 Task: Calculate the distance to the nearby wildlife sanctuary for birdwatching from New York.
Action: Mouse moved to (191, 64)
Screenshot: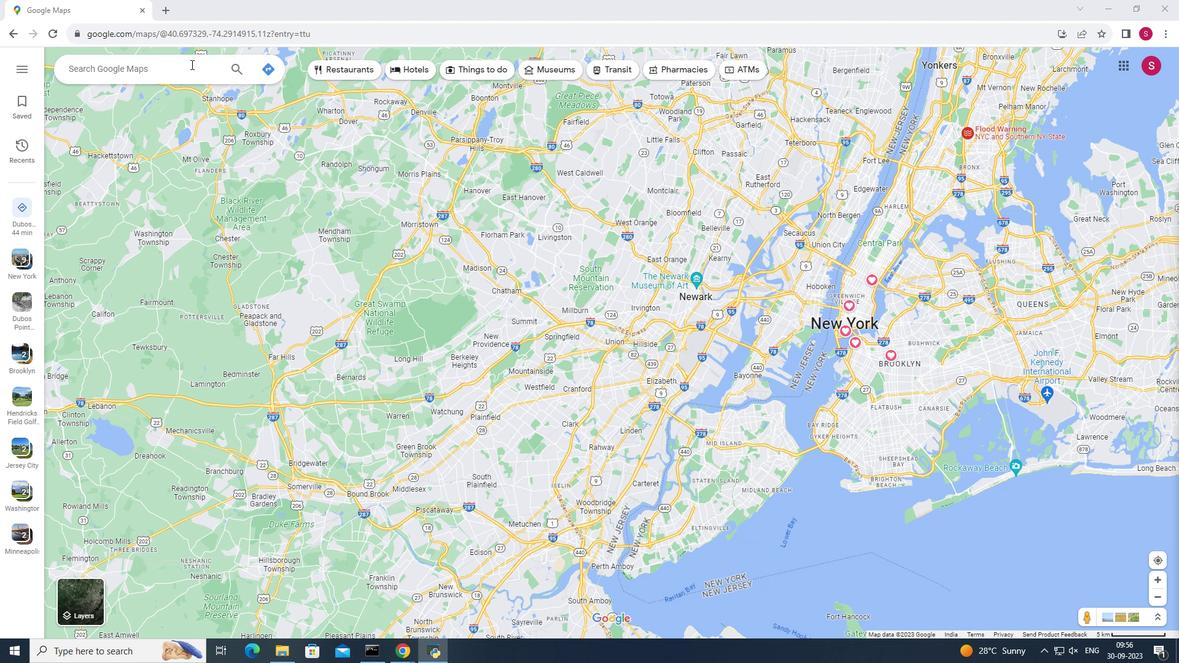 
Action: Mouse pressed left at (191, 64)
Screenshot: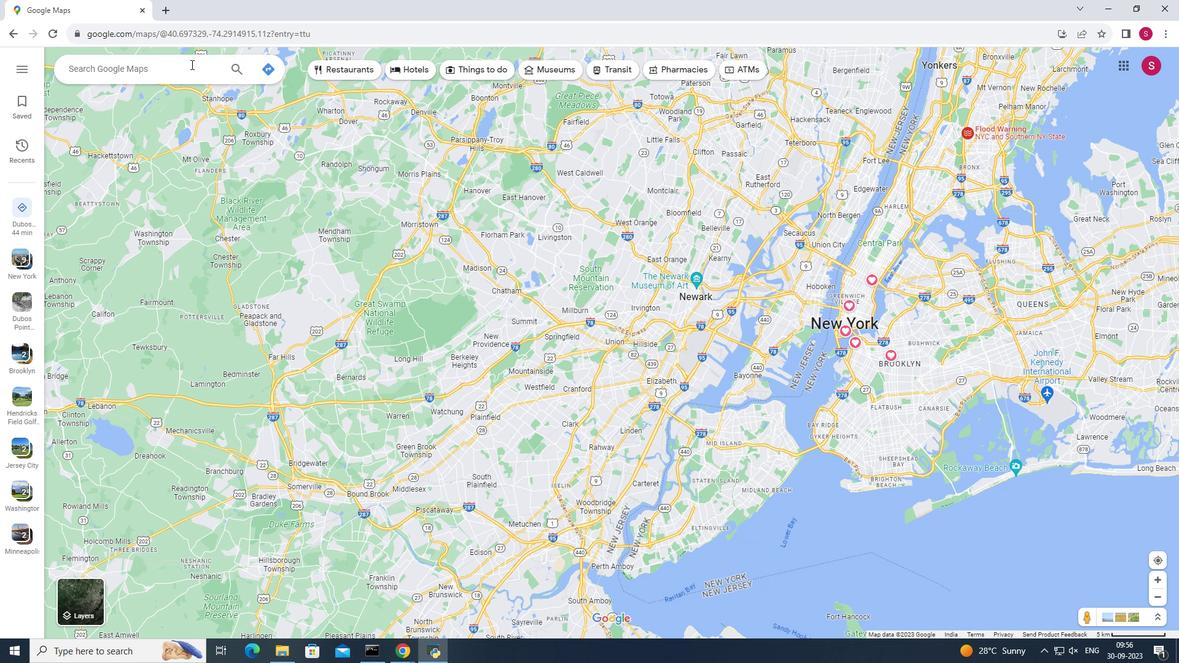 
Action: Mouse moved to (191, 65)
Screenshot: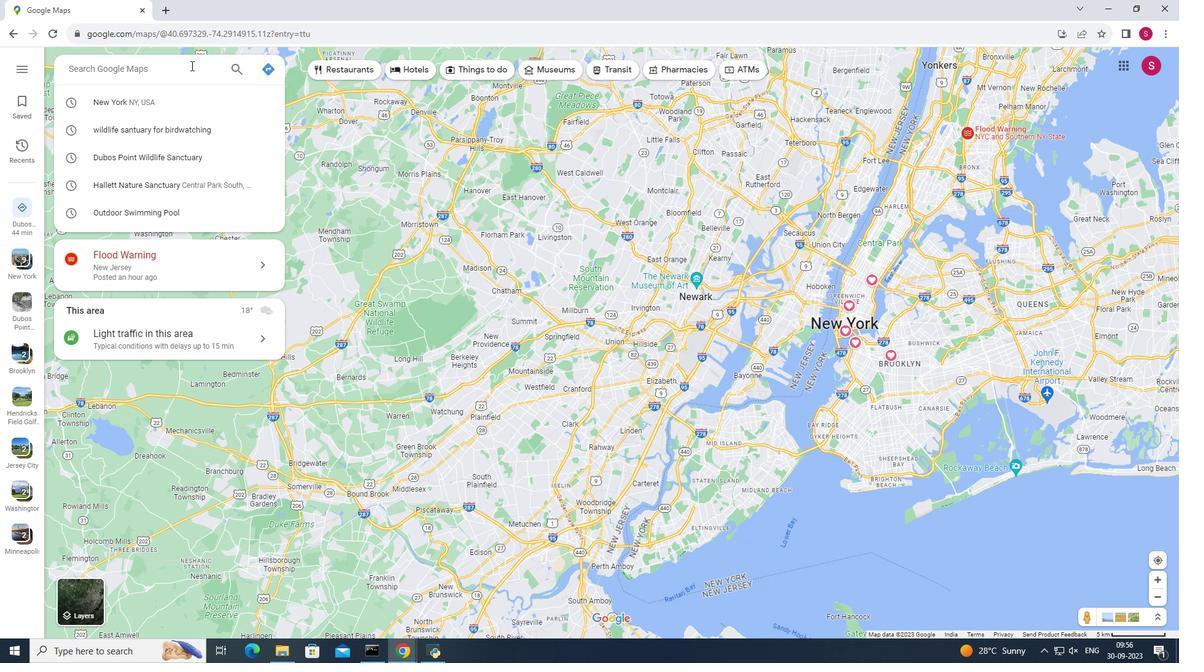 
Action: Key pressed <Key.shift><Key.shift><Key.shift><Key.shift>N
Screenshot: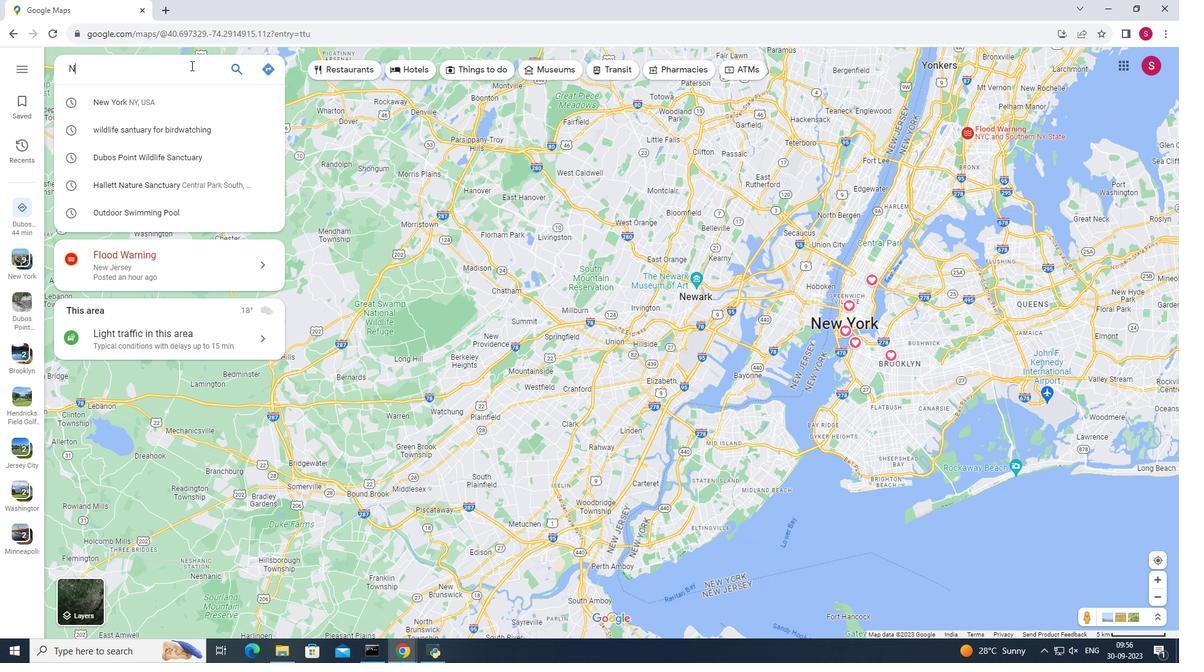 
Action: Mouse moved to (191, 65)
Screenshot: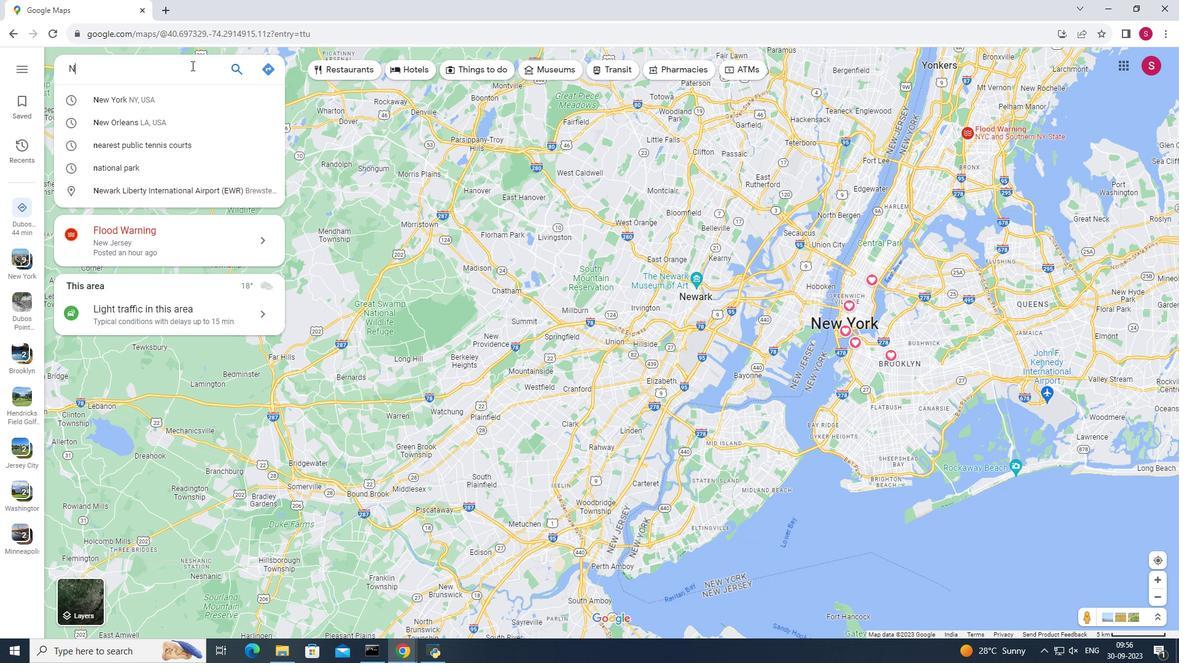 
Action: Key pressed ew
Screenshot: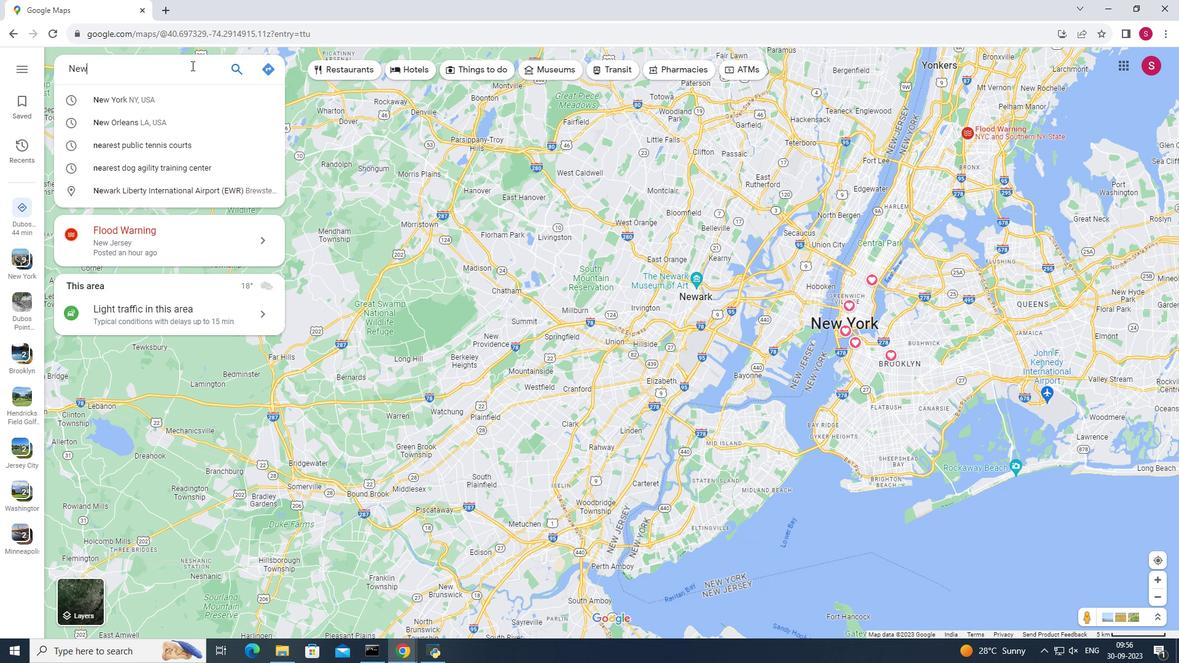 
Action: Mouse moved to (176, 105)
Screenshot: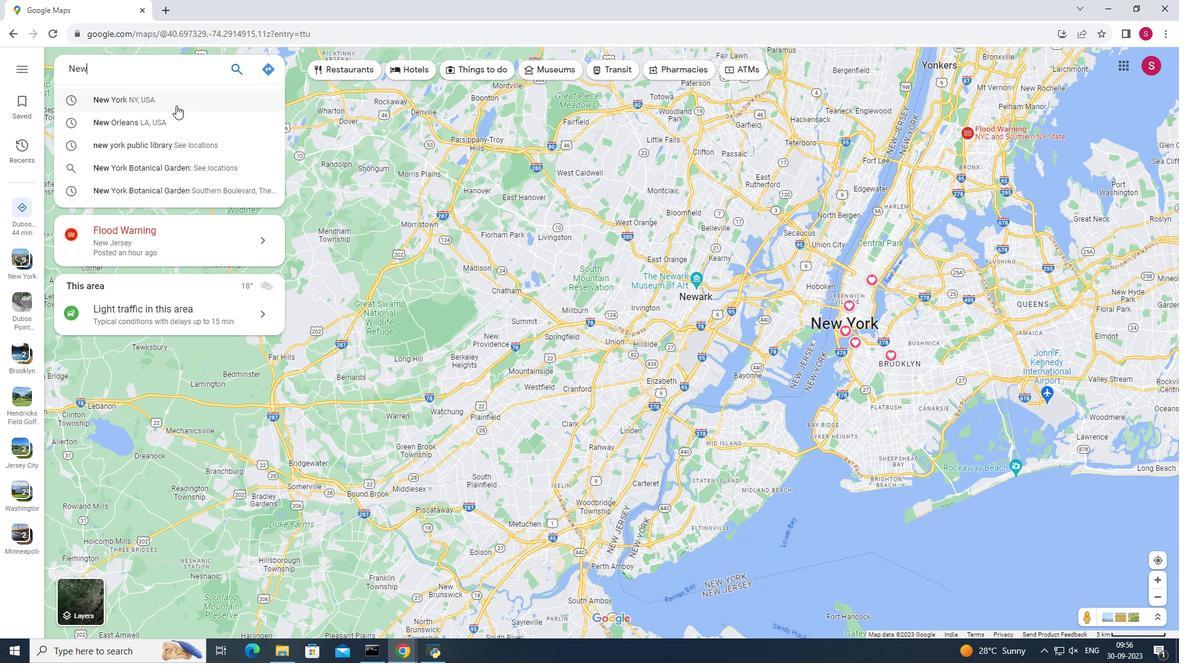 
Action: Mouse pressed left at (176, 105)
Screenshot: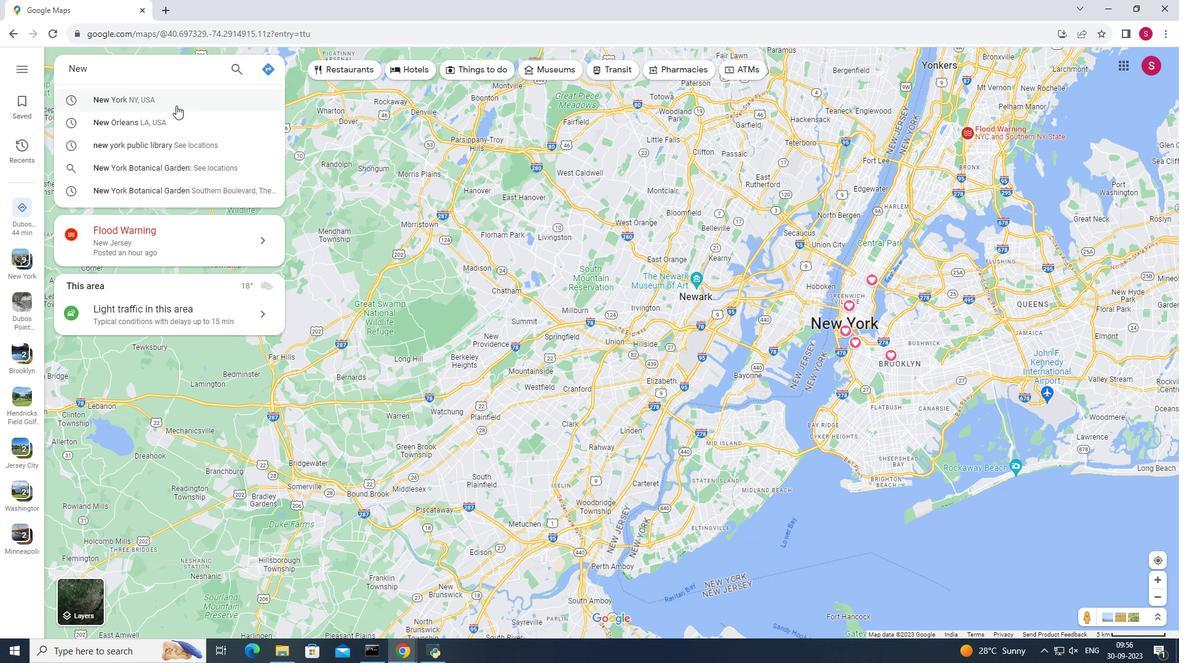 
Action: Mouse moved to (165, 273)
Screenshot: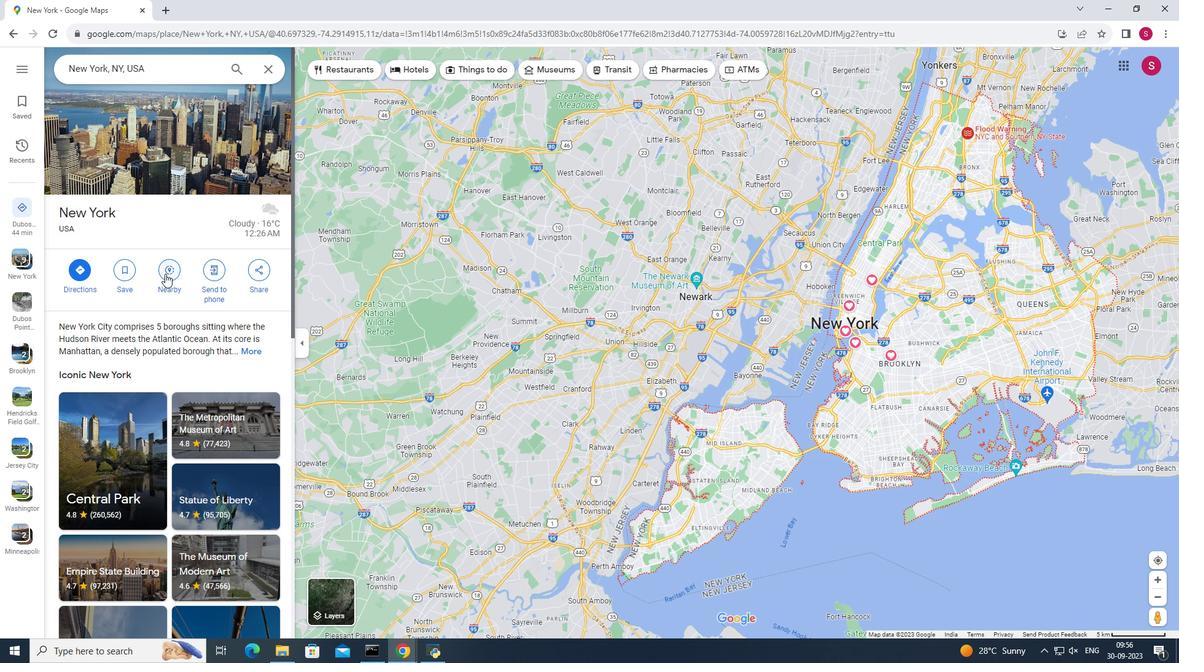 
Action: Mouse pressed left at (165, 273)
Screenshot: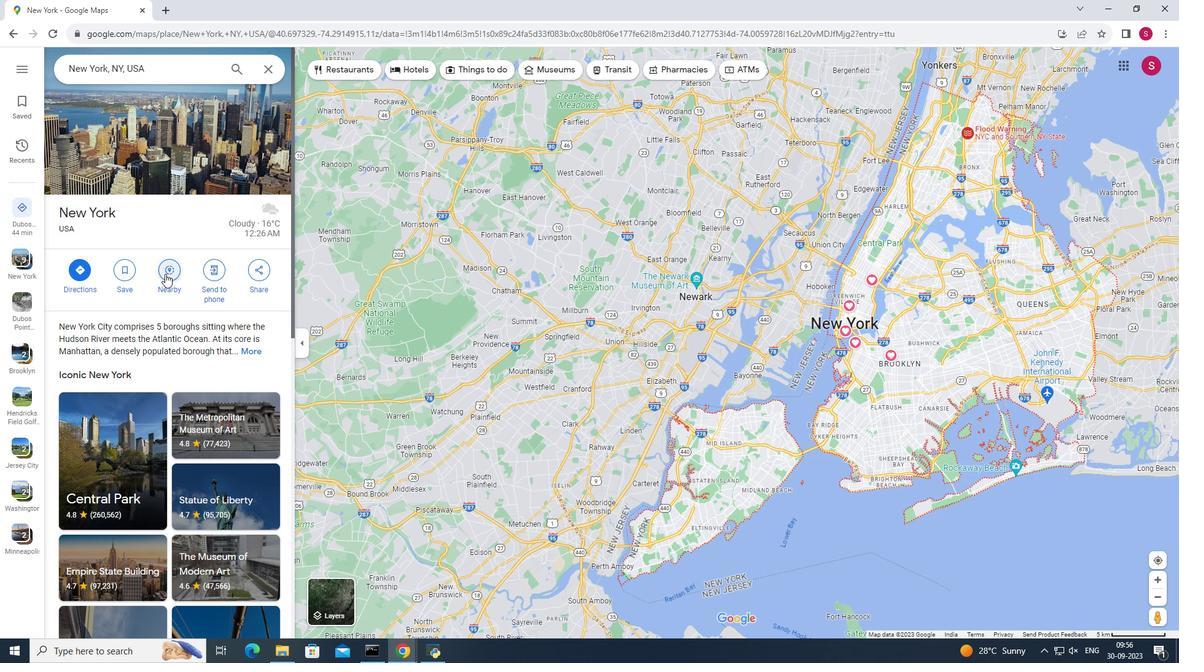 
Action: Key pressed <Key.shift>wildlife<Key.space>sanctuary<Key.enter>
Screenshot: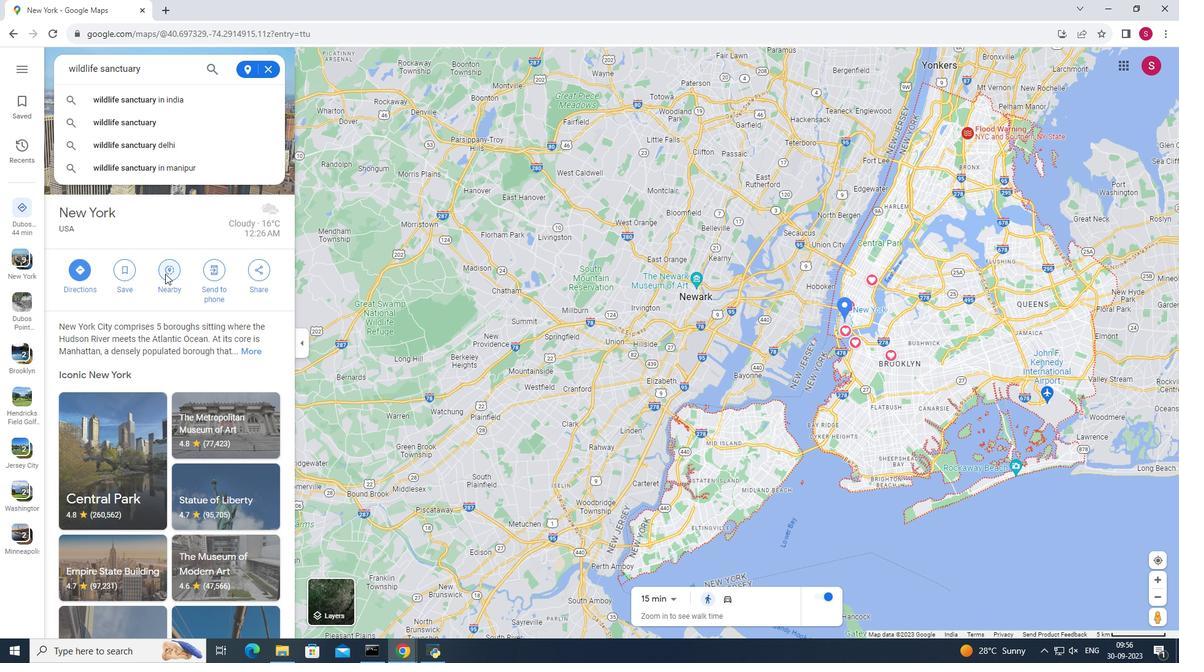 
Action: Mouse moved to (199, 194)
Screenshot: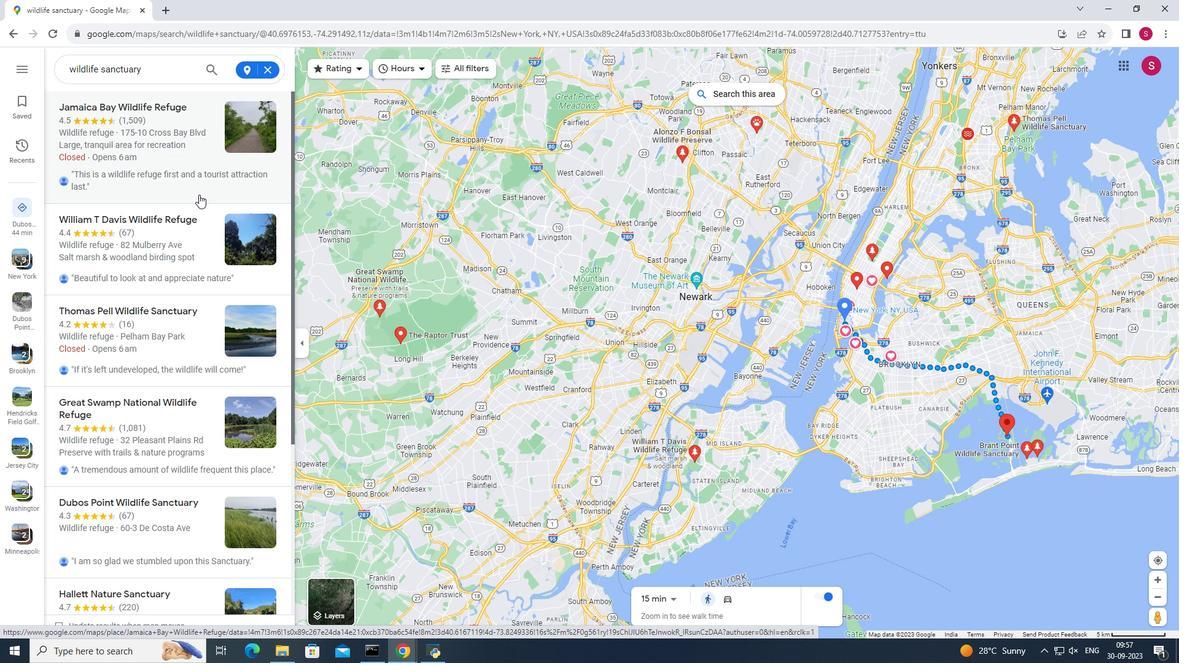
Action: Mouse scrolled (199, 194) with delta (0, 0)
Screenshot: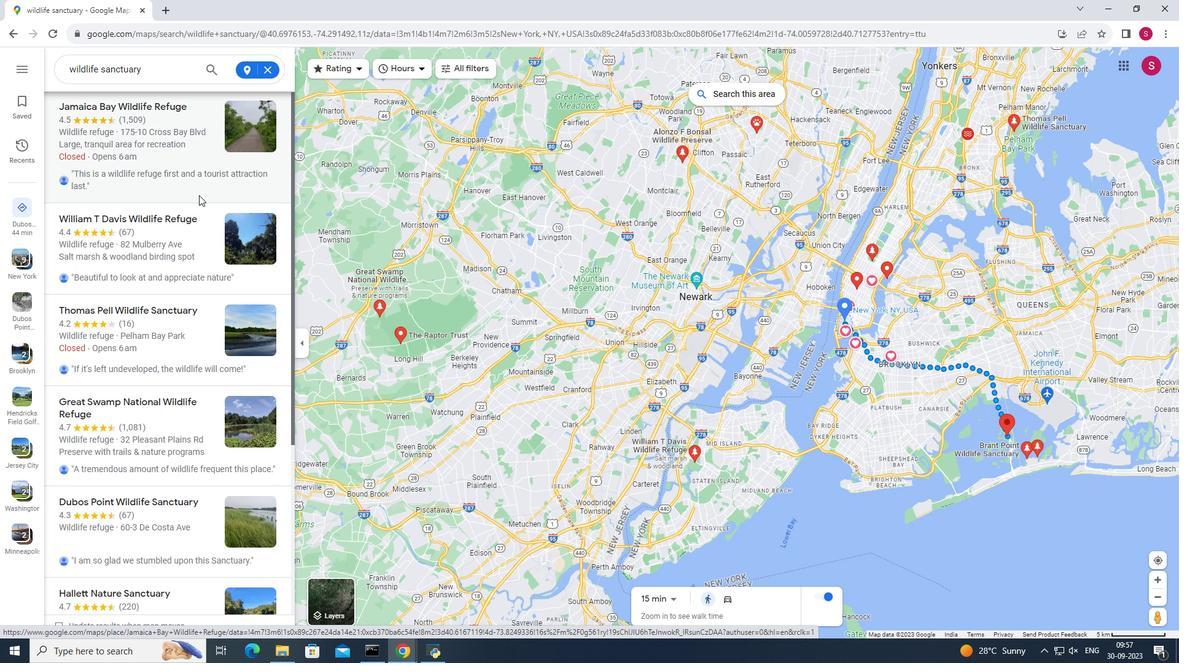 
Action: Mouse moved to (199, 195)
Screenshot: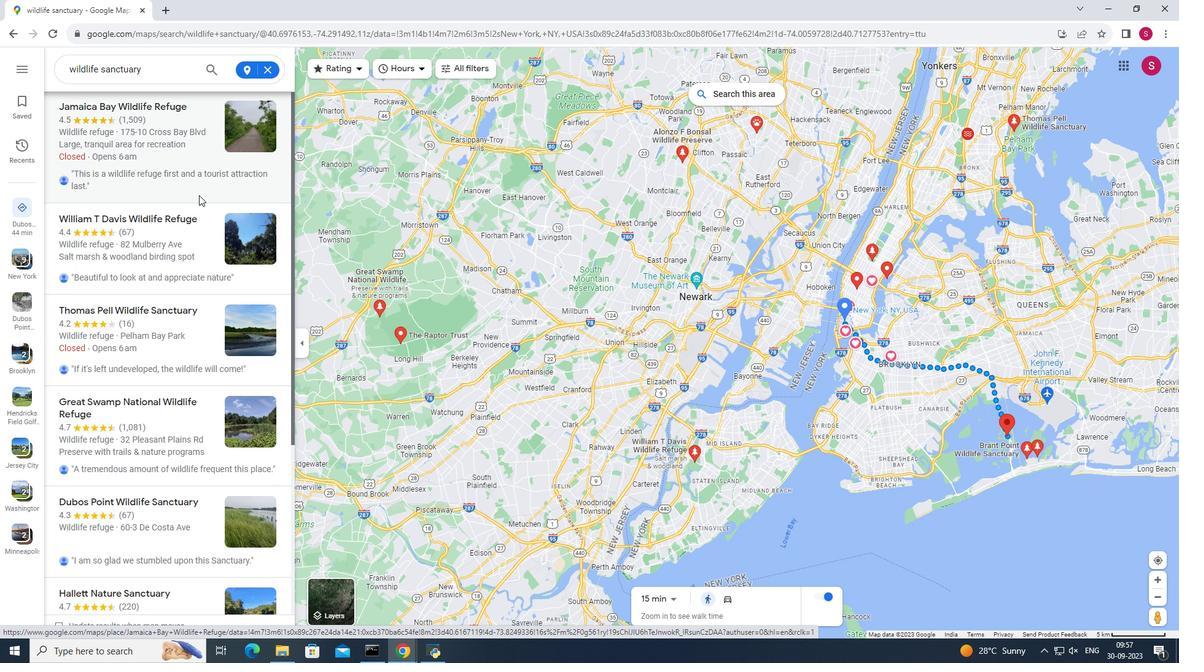
Action: Mouse scrolled (199, 194) with delta (0, 0)
Screenshot: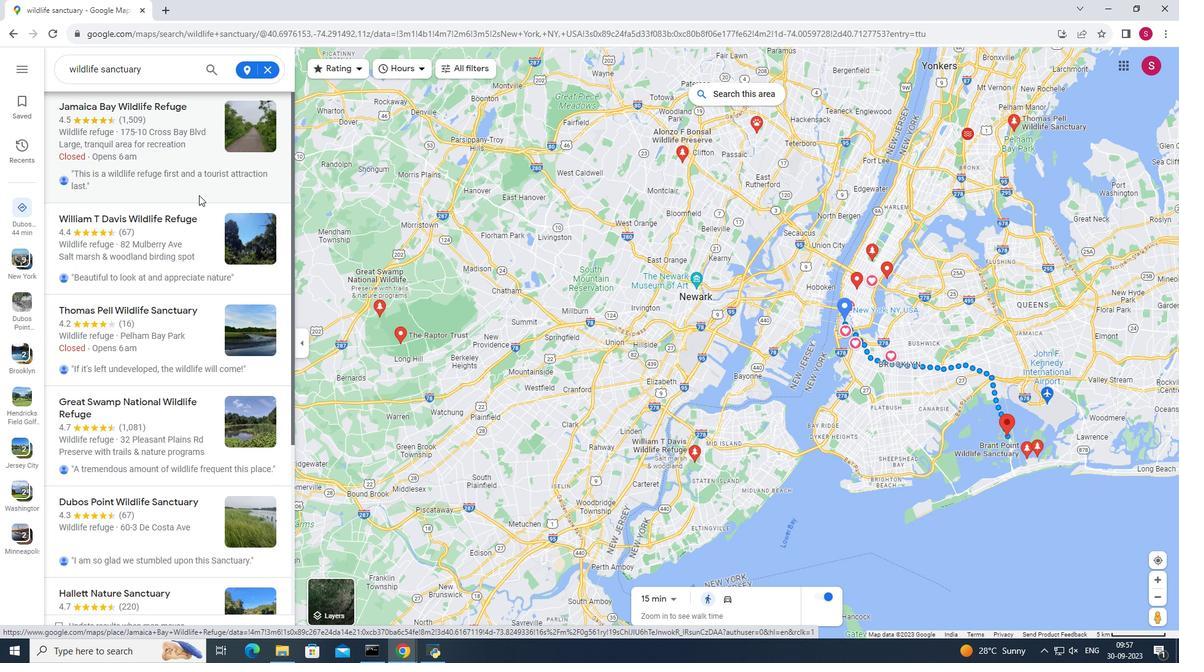 
Action: Mouse scrolled (199, 194) with delta (0, 0)
Screenshot: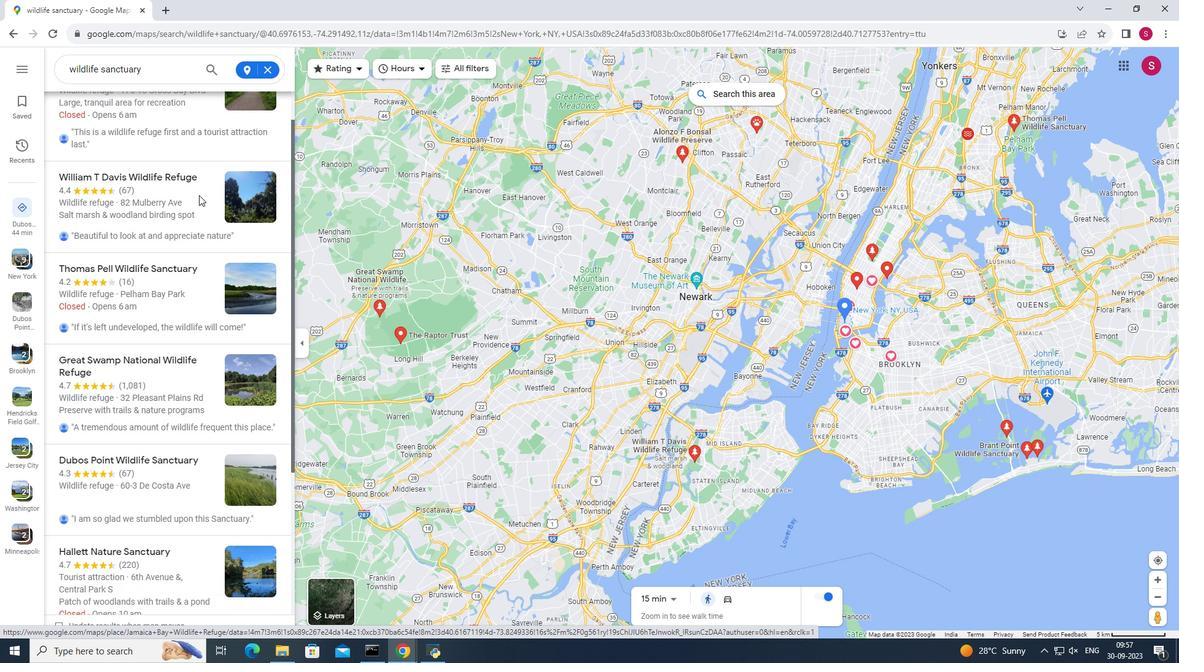 
Action: Mouse scrolled (199, 194) with delta (0, 0)
Screenshot: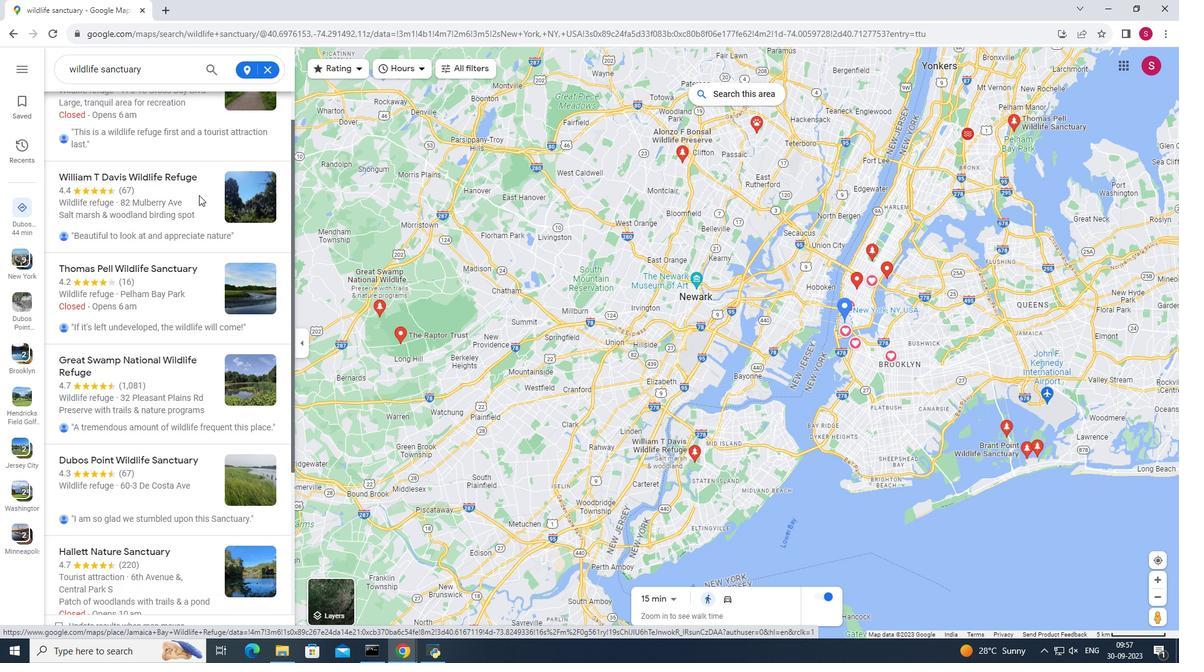 
Action: Mouse moved to (199, 195)
Screenshot: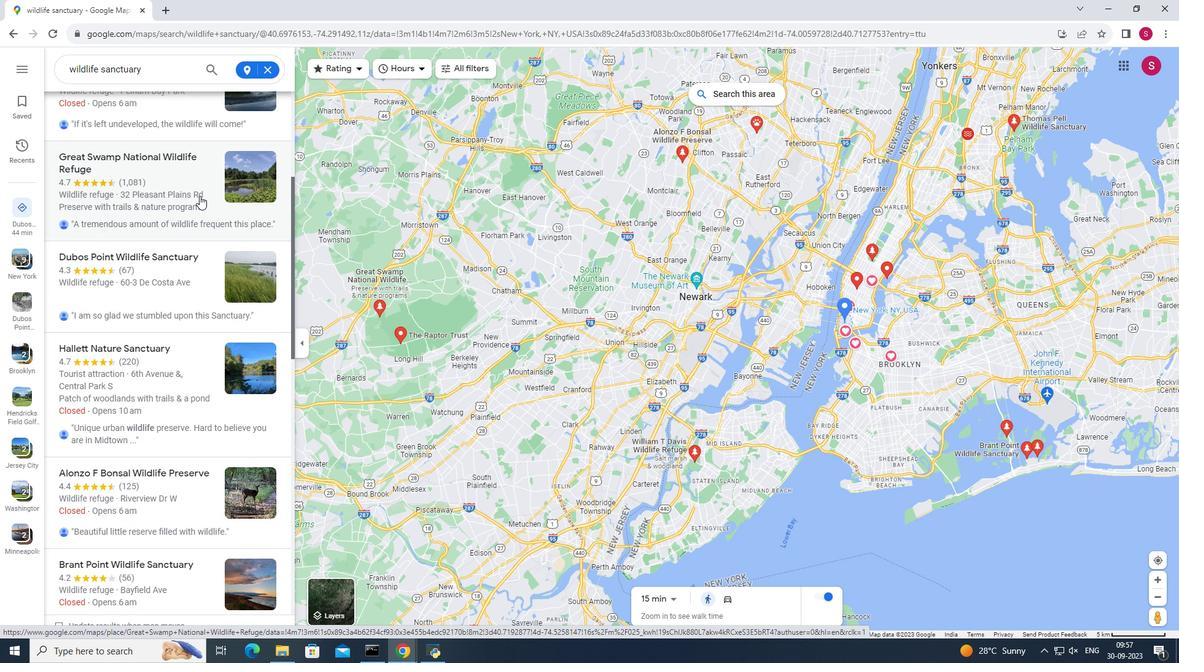 
Action: Mouse scrolled (199, 195) with delta (0, 0)
Screenshot: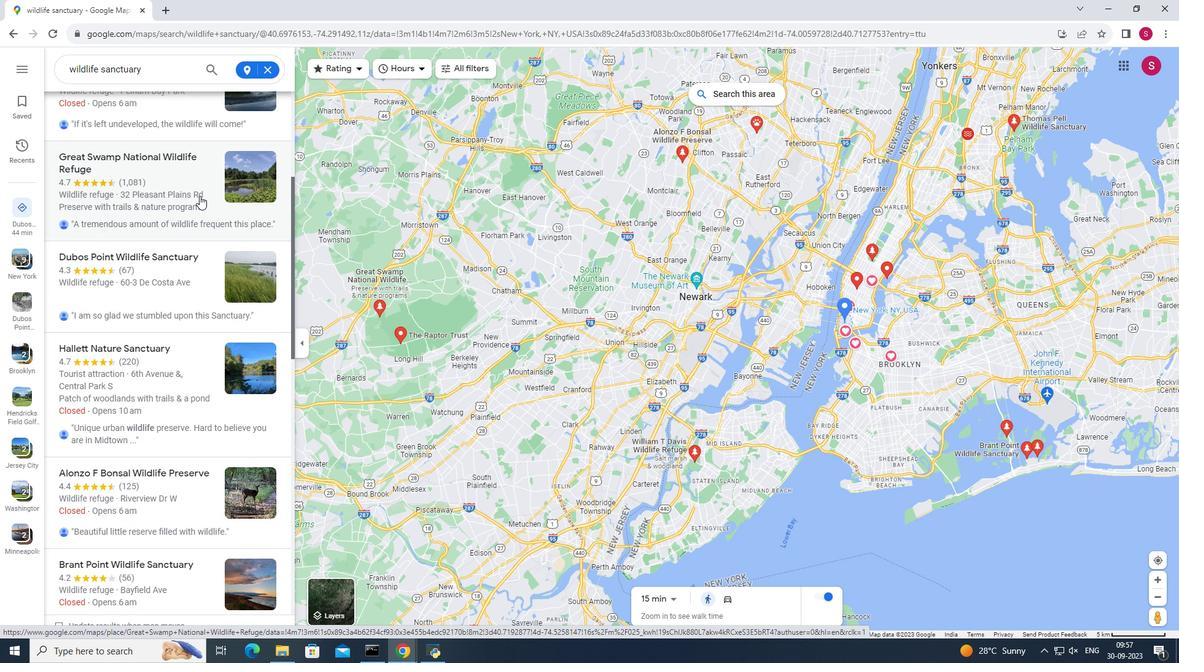 
Action: Mouse scrolled (199, 195) with delta (0, 0)
Screenshot: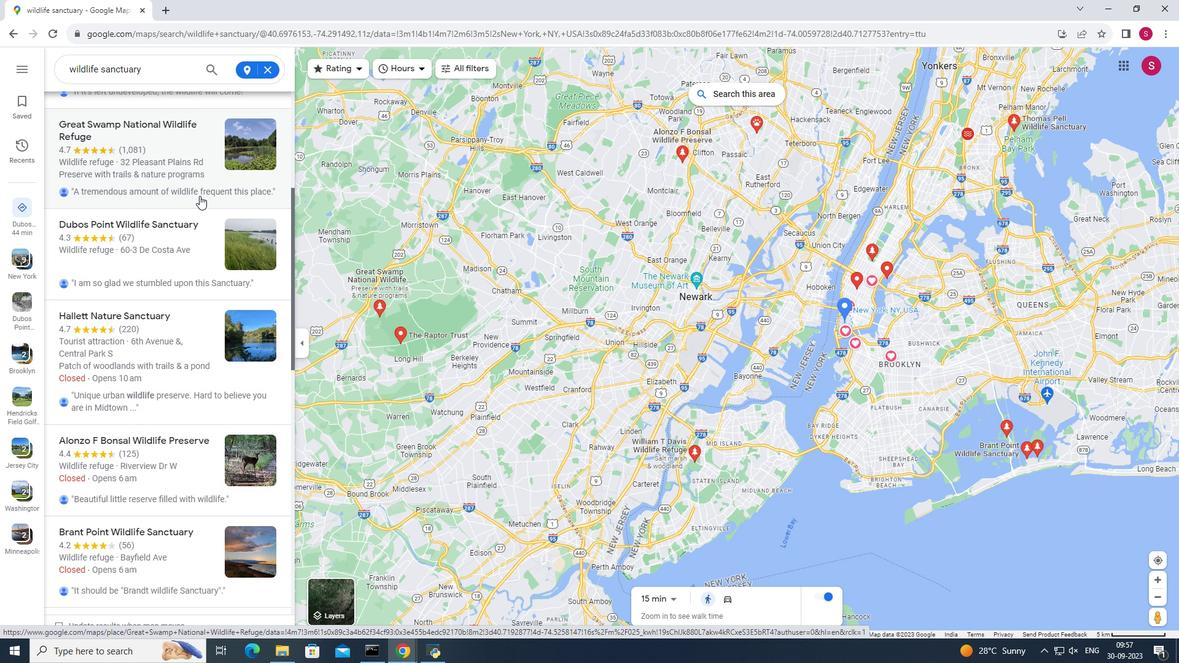 
Action: Mouse scrolled (199, 195) with delta (0, 0)
Screenshot: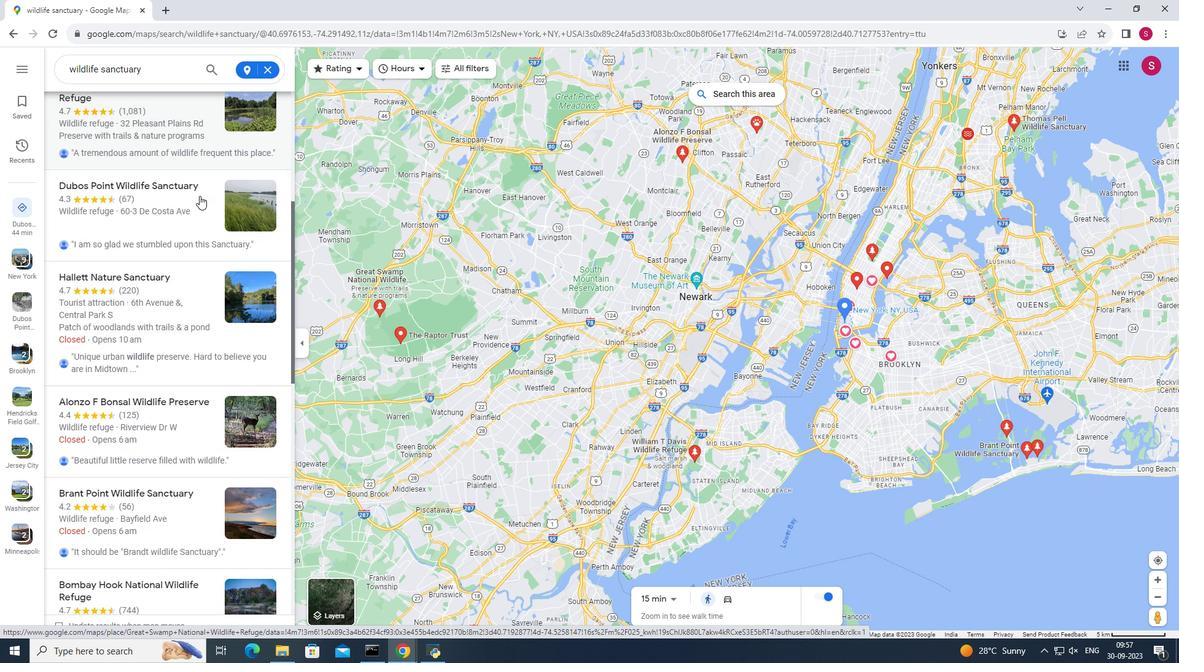 
Action: Mouse scrolled (199, 196) with delta (0, 0)
Screenshot: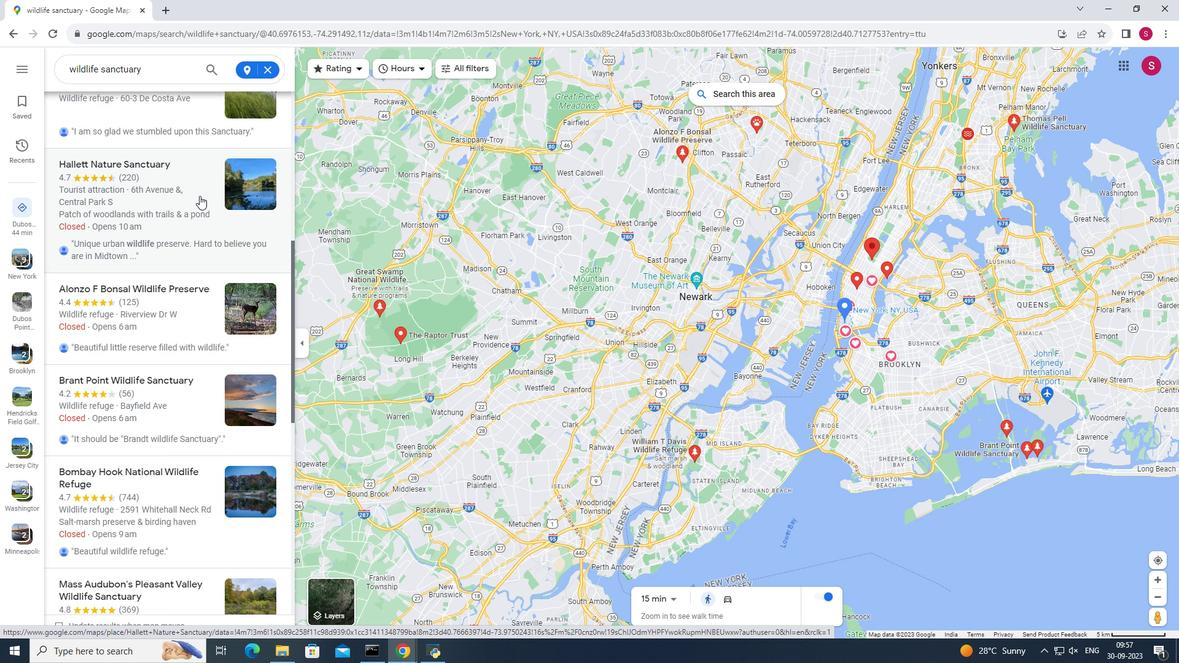 
Action: Mouse scrolled (199, 196) with delta (0, 0)
Screenshot: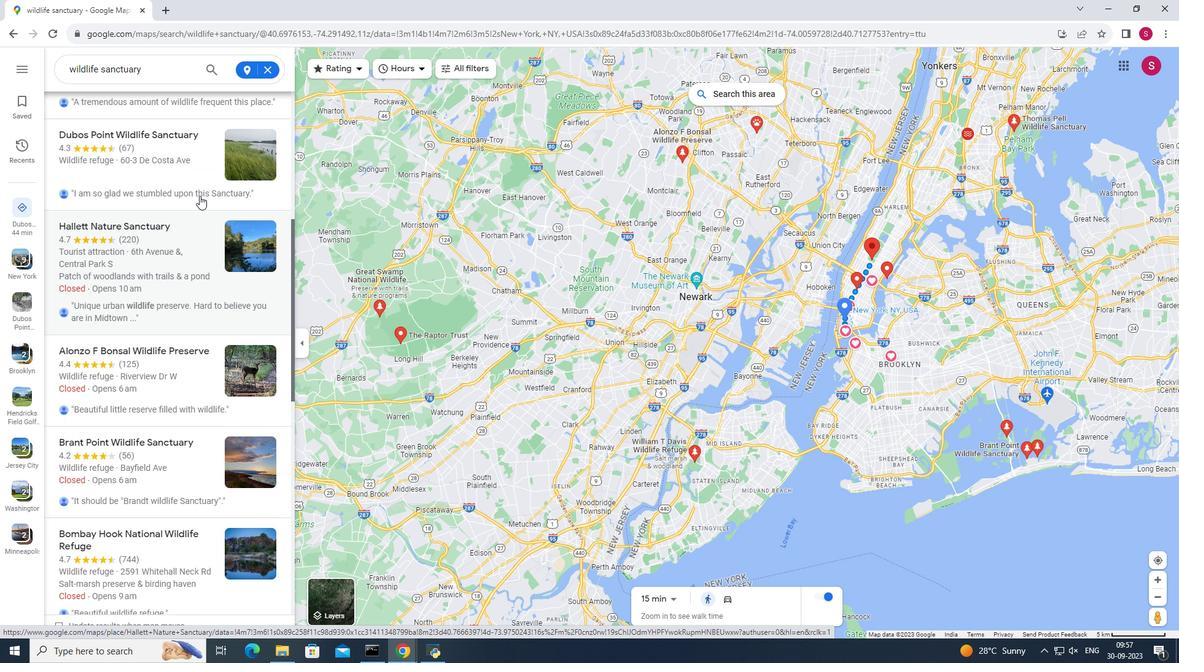 
Action: Mouse scrolled (199, 196) with delta (0, 0)
Screenshot: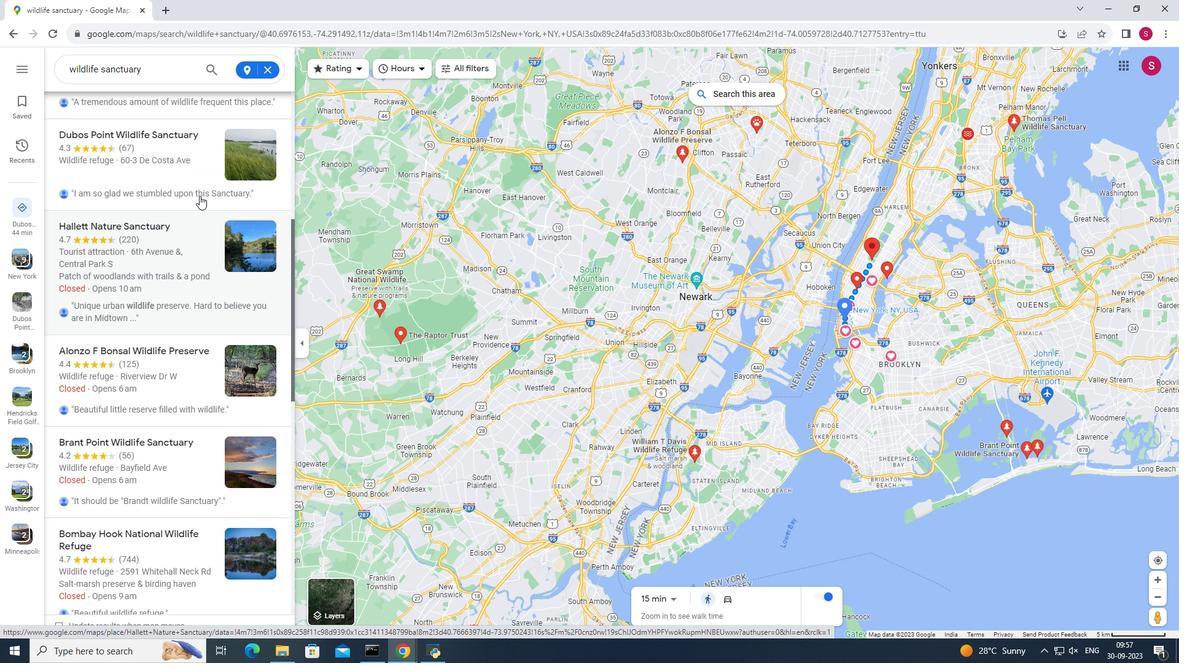
Action: Mouse scrolled (199, 196) with delta (0, 0)
Screenshot: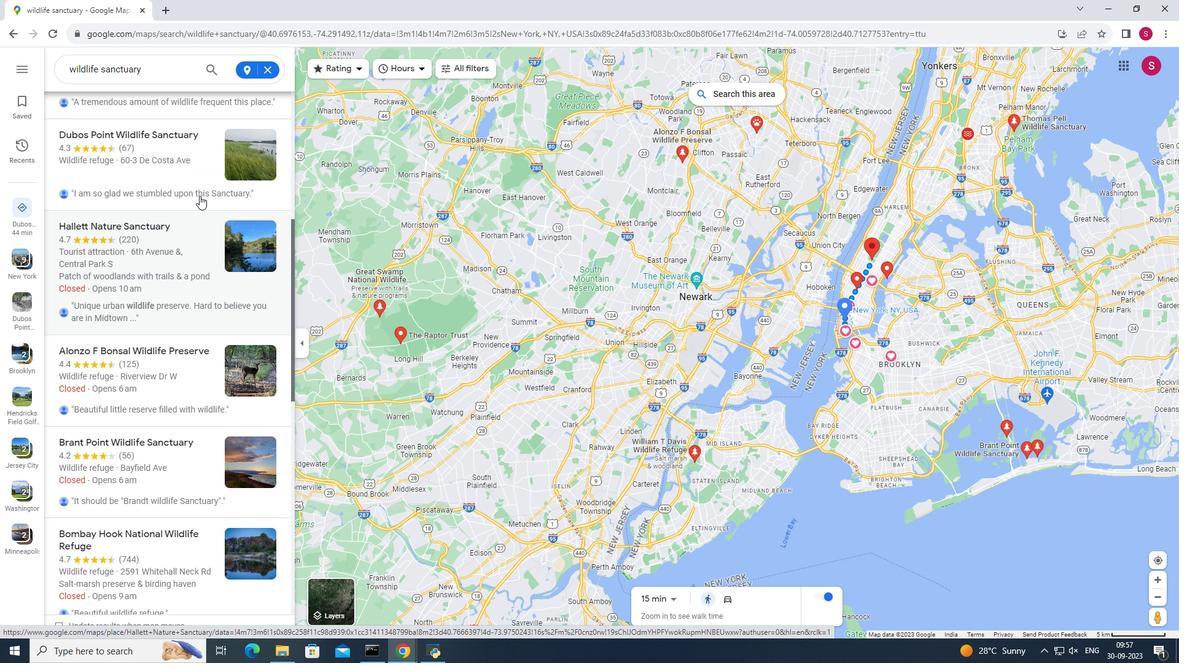 
Action: Mouse scrolled (199, 196) with delta (0, 0)
Screenshot: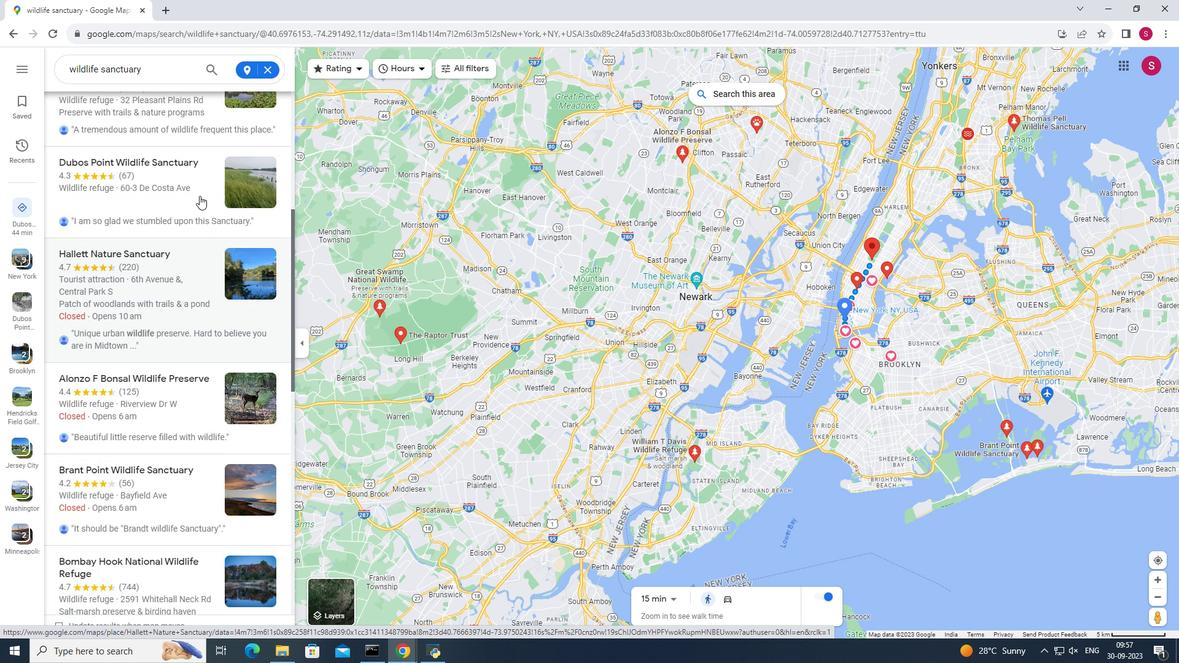 
Action: Mouse scrolled (199, 196) with delta (0, 0)
Screenshot: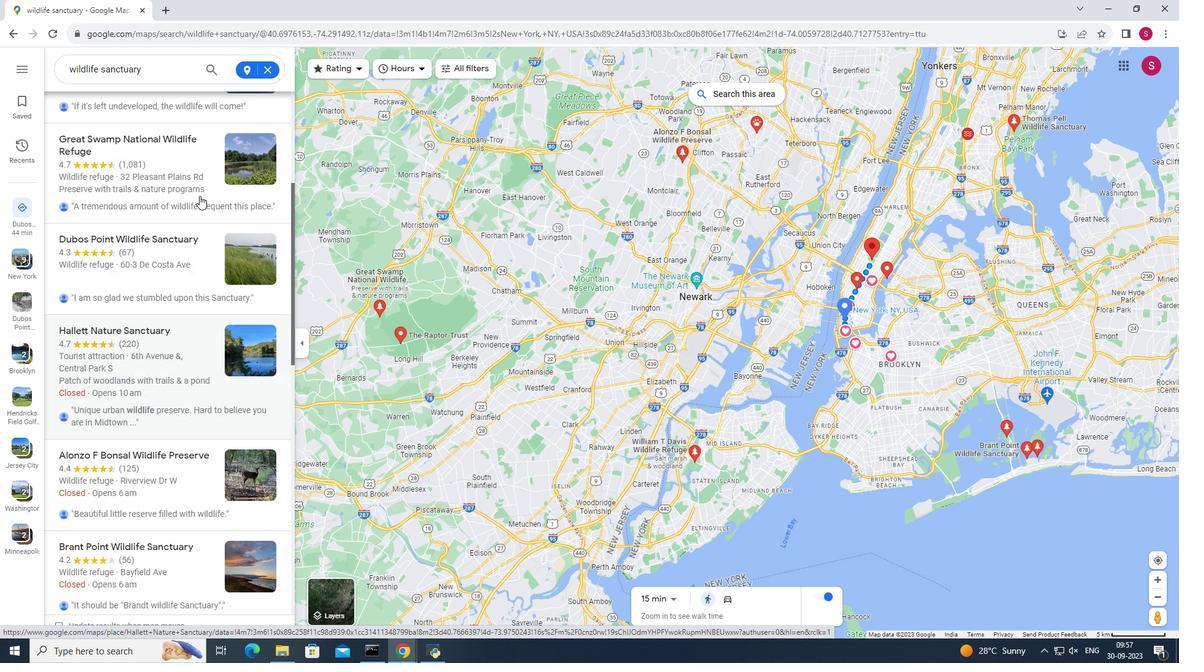 
Action: Mouse scrolled (199, 196) with delta (0, 0)
Screenshot: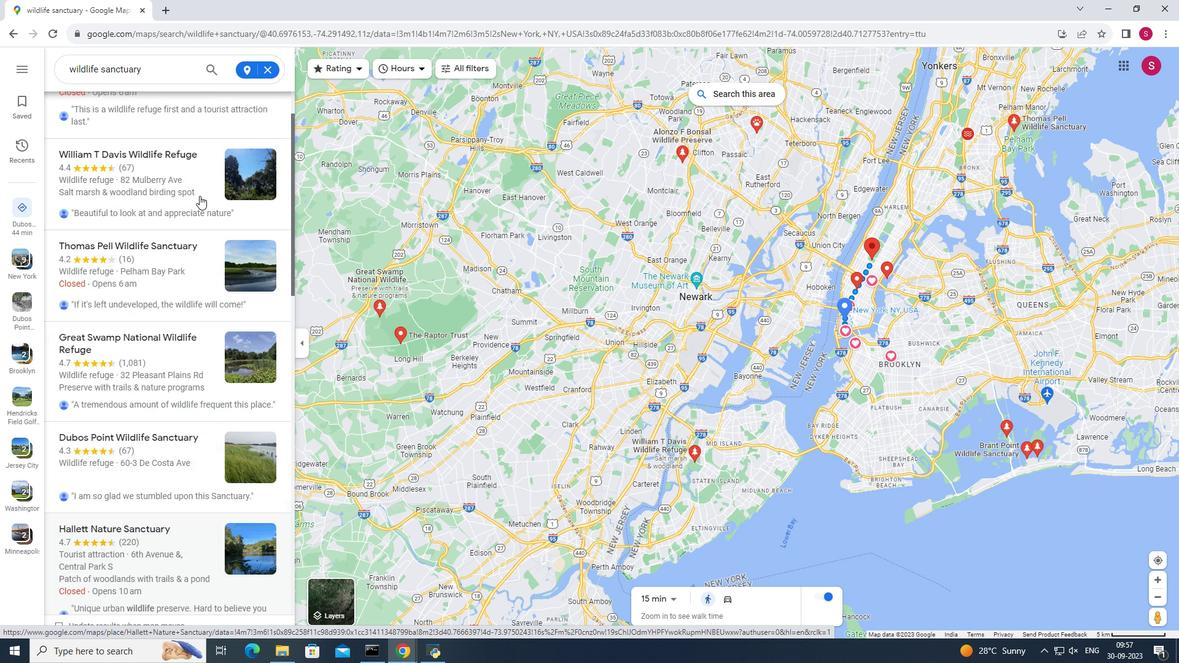 
Action: Mouse moved to (172, 148)
Screenshot: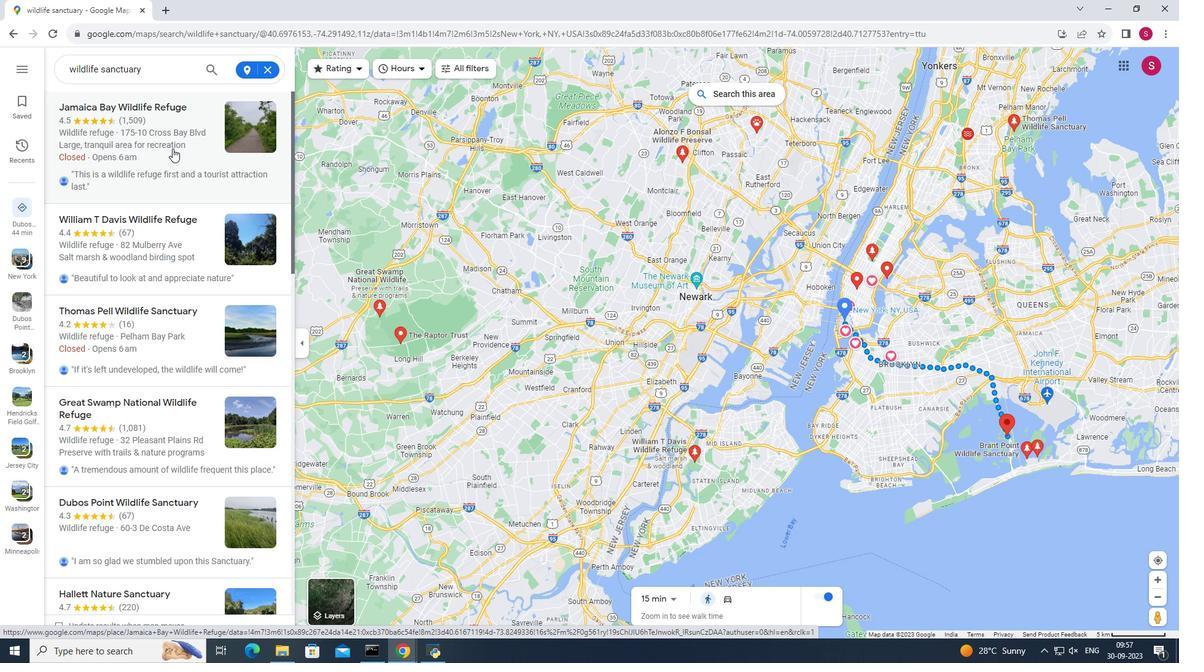 
Action: Mouse pressed left at (172, 148)
Screenshot: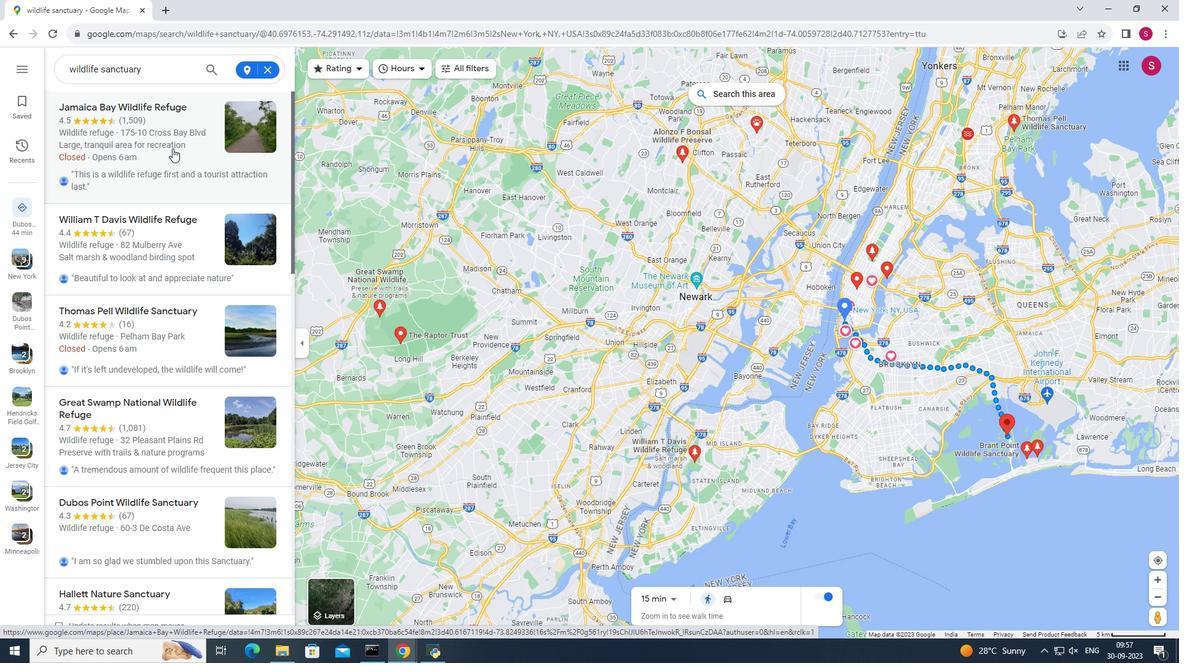 
Action: Mouse moved to (342, 347)
Screenshot: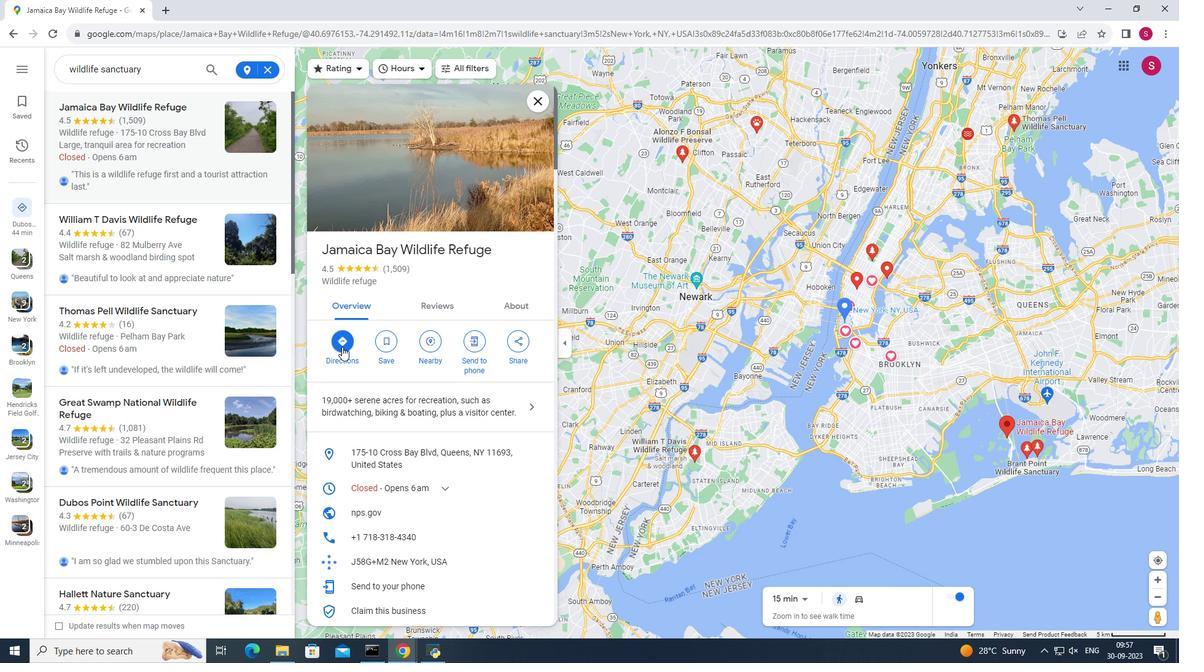 
Action: Mouse pressed left at (342, 347)
Screenshot: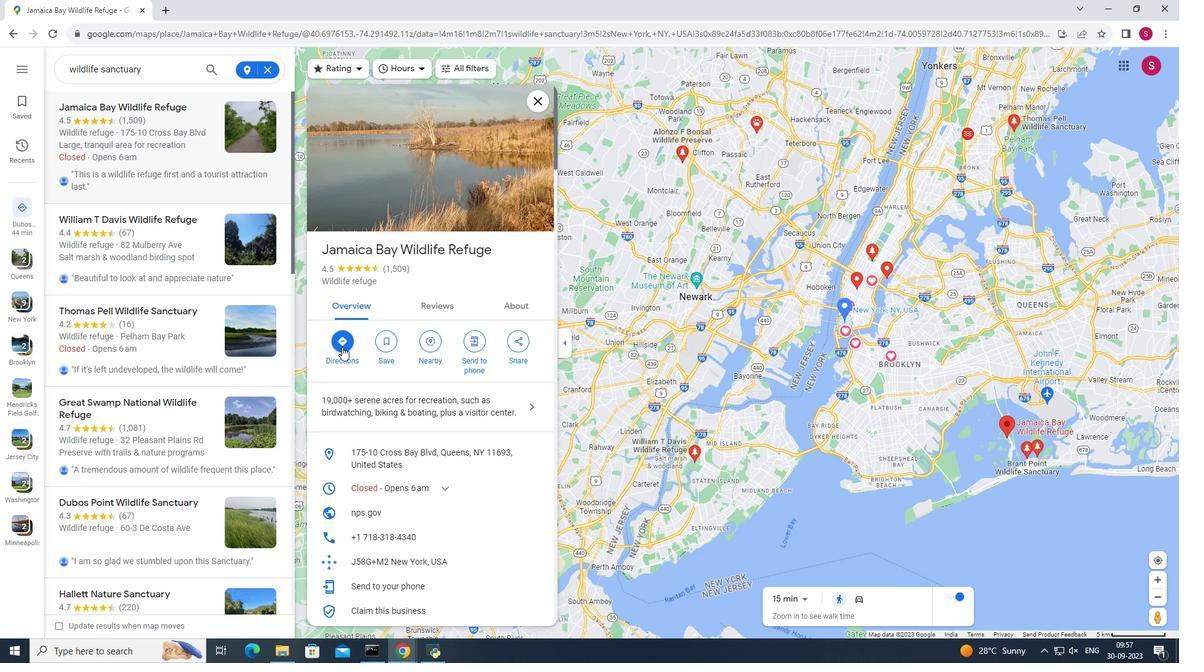 
Action: Mouse moved to (90, 60)
Screenshot: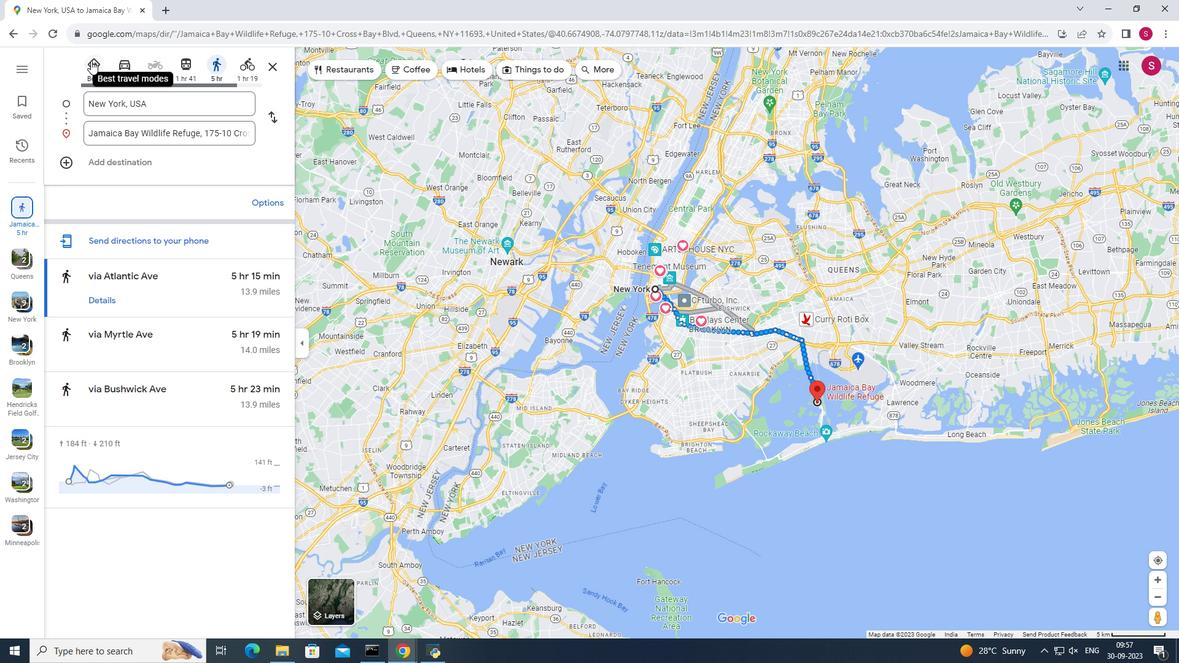 
Action: Mouse pressed left at (90, 60)
Screenshot: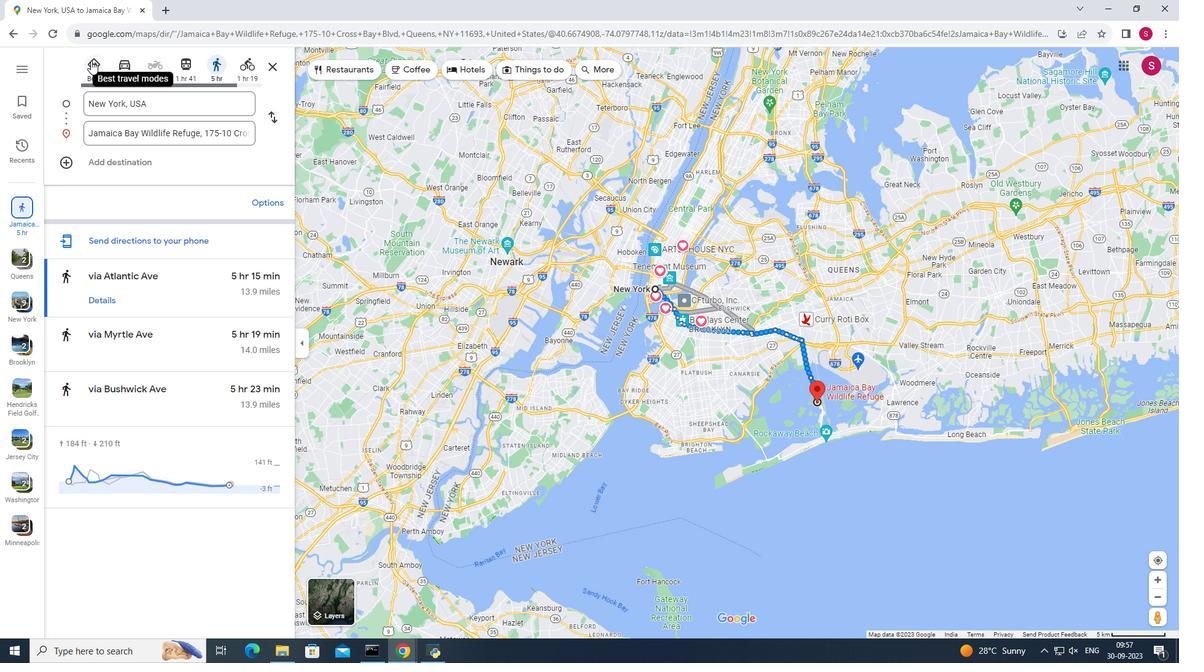 
Action: Mouse moved to (272, 66)
Screenshot: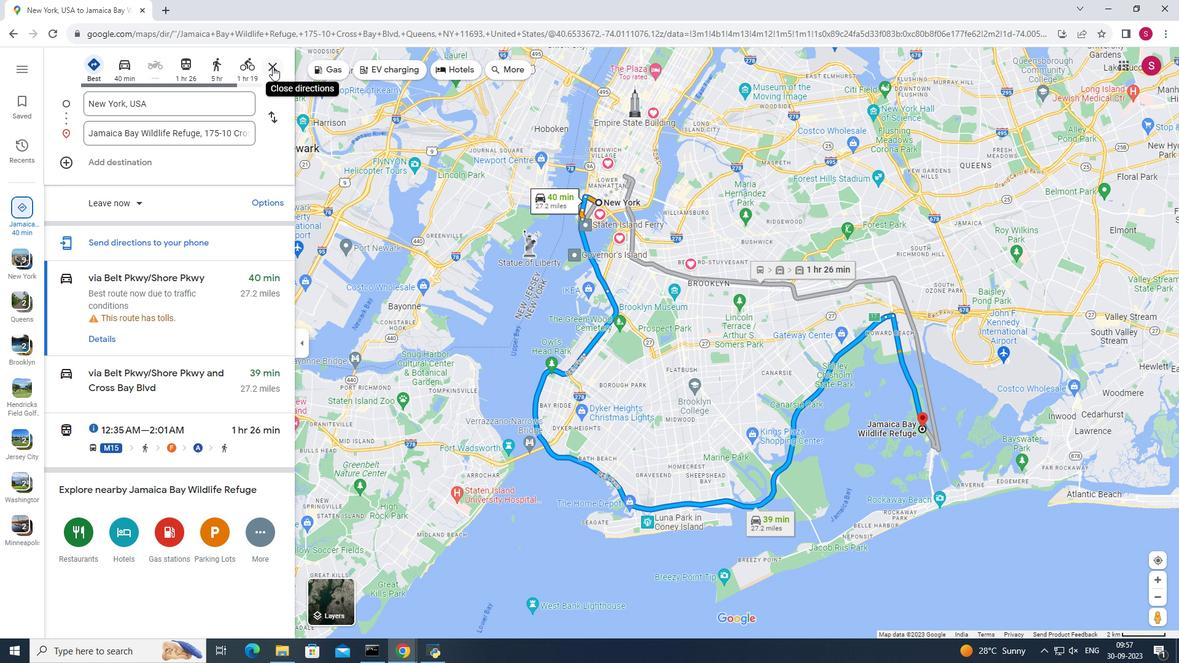 
Action: Mouse pressed left at (272, 66)
Screenshot: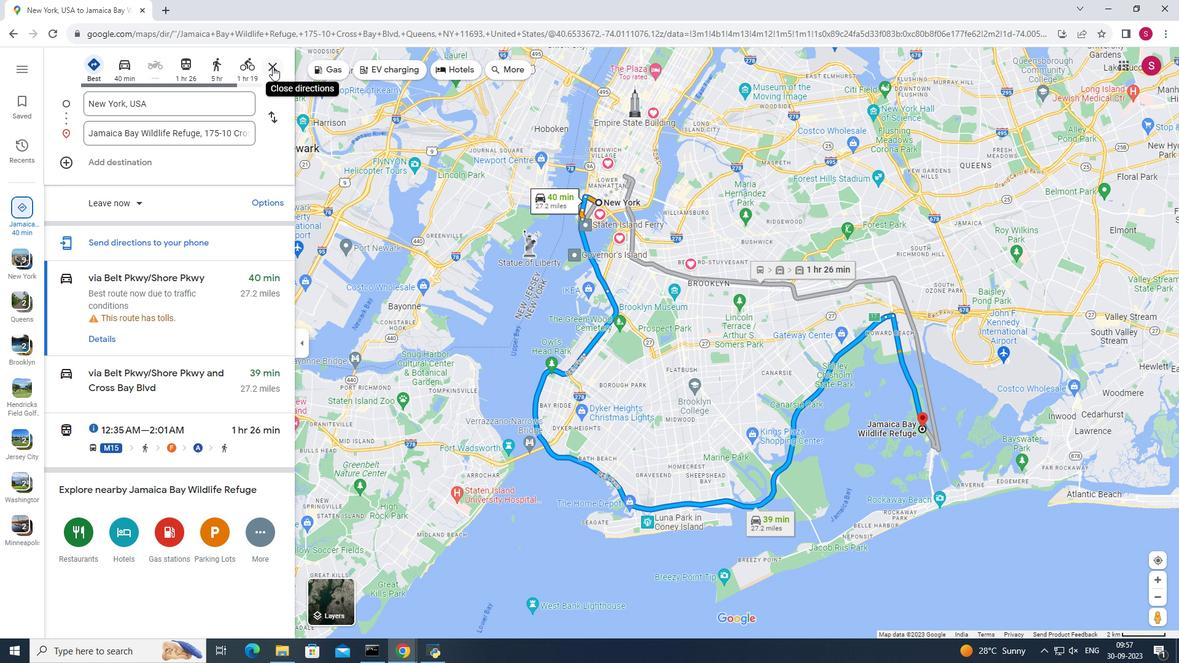 
Action: Mouse moved to (192, 242)
Screenshot: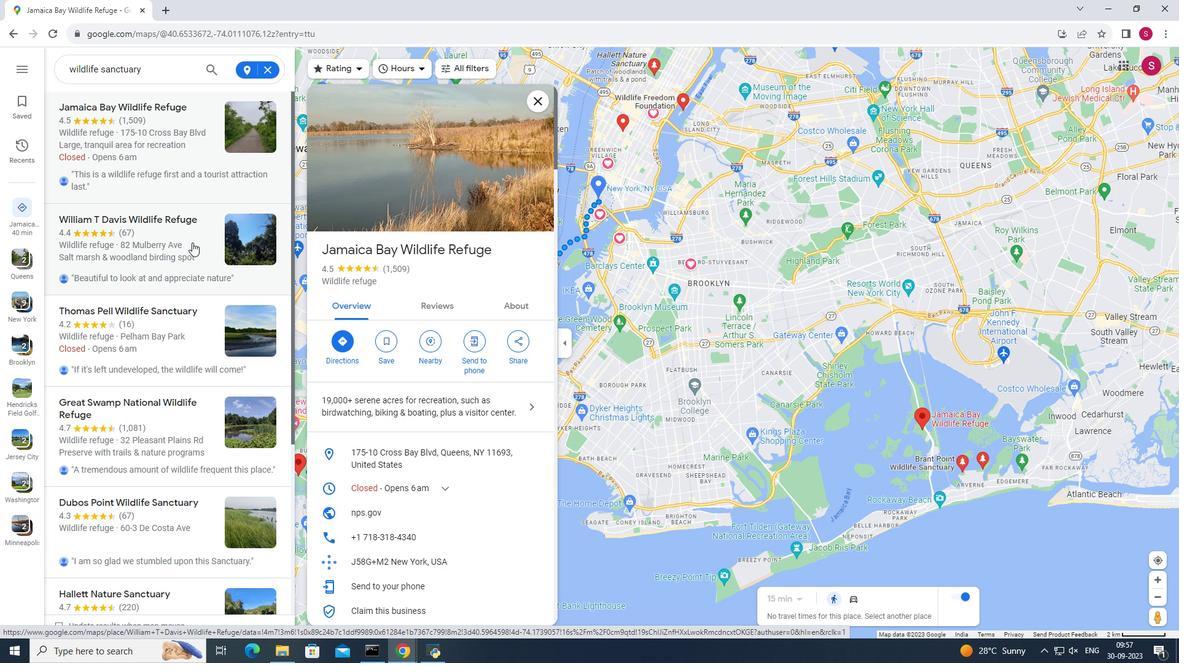 
Action: Mouse scrolled (192, 242) with delta (0, 0)
Screenshot: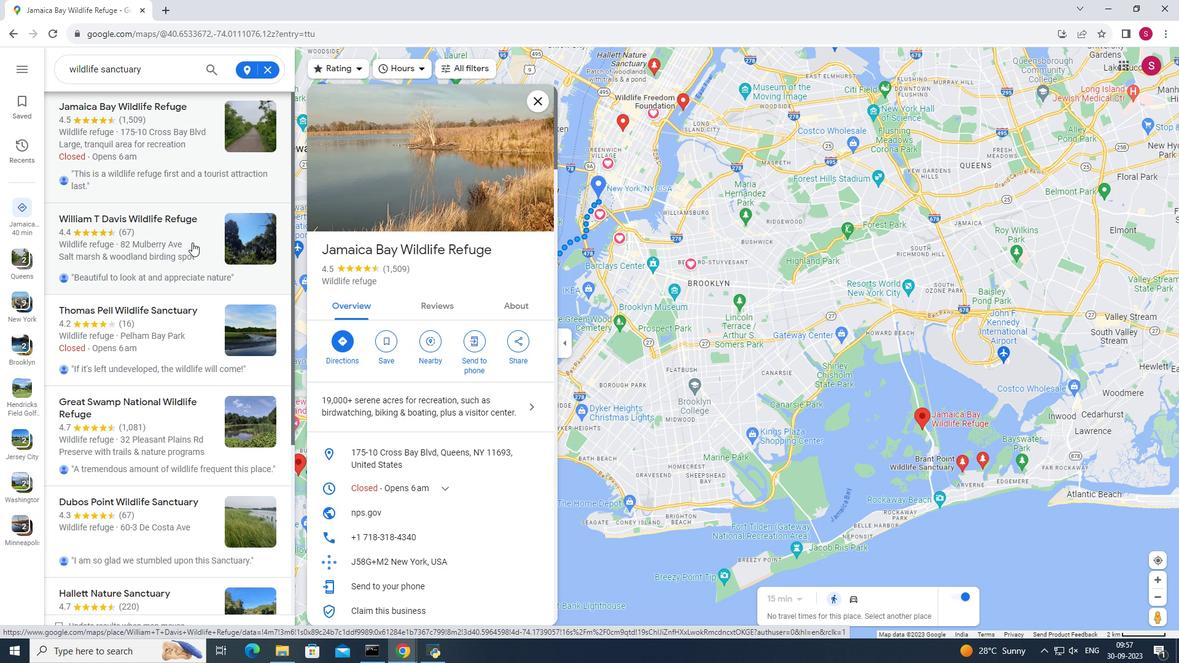 
Action: Mouse moved to (170, 271)
Screenshot: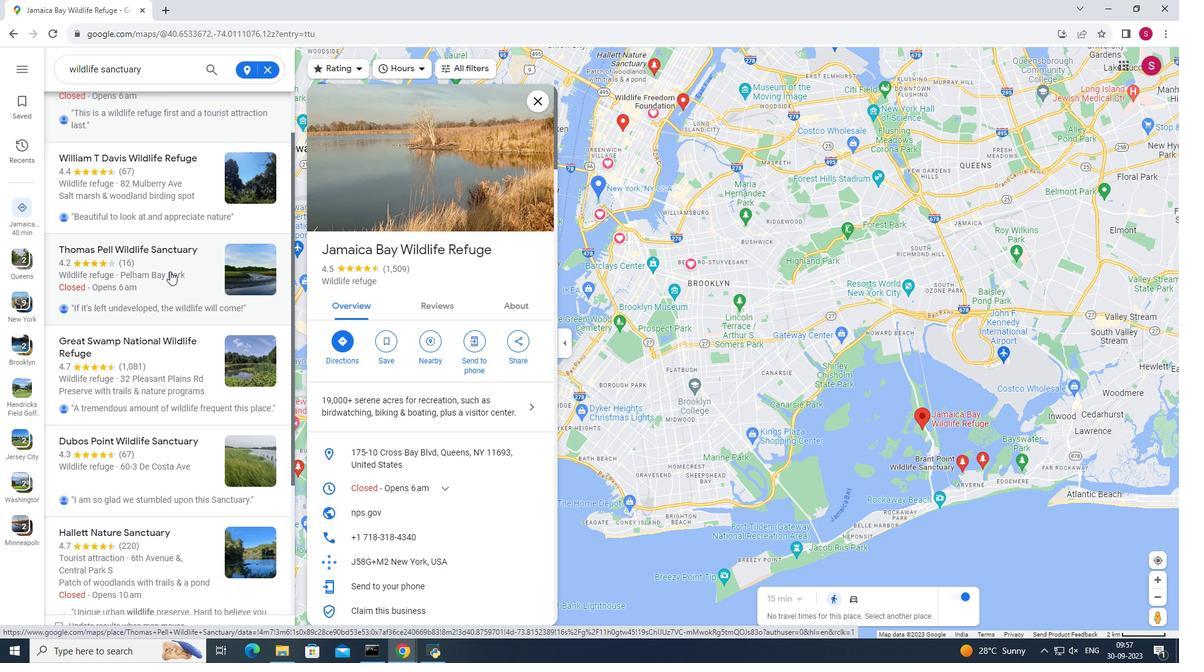 
Action: Mouse pressed left at (170, 271)
Screenshot: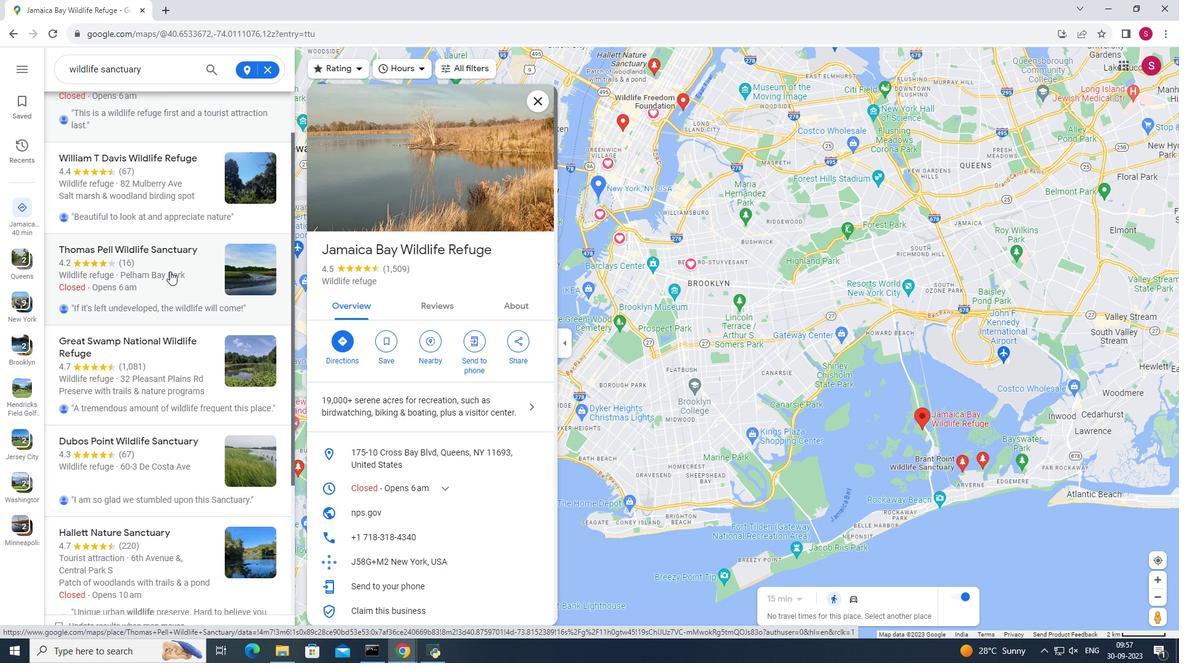 
Action: Mouse moved to (343, 339)
Screenshot: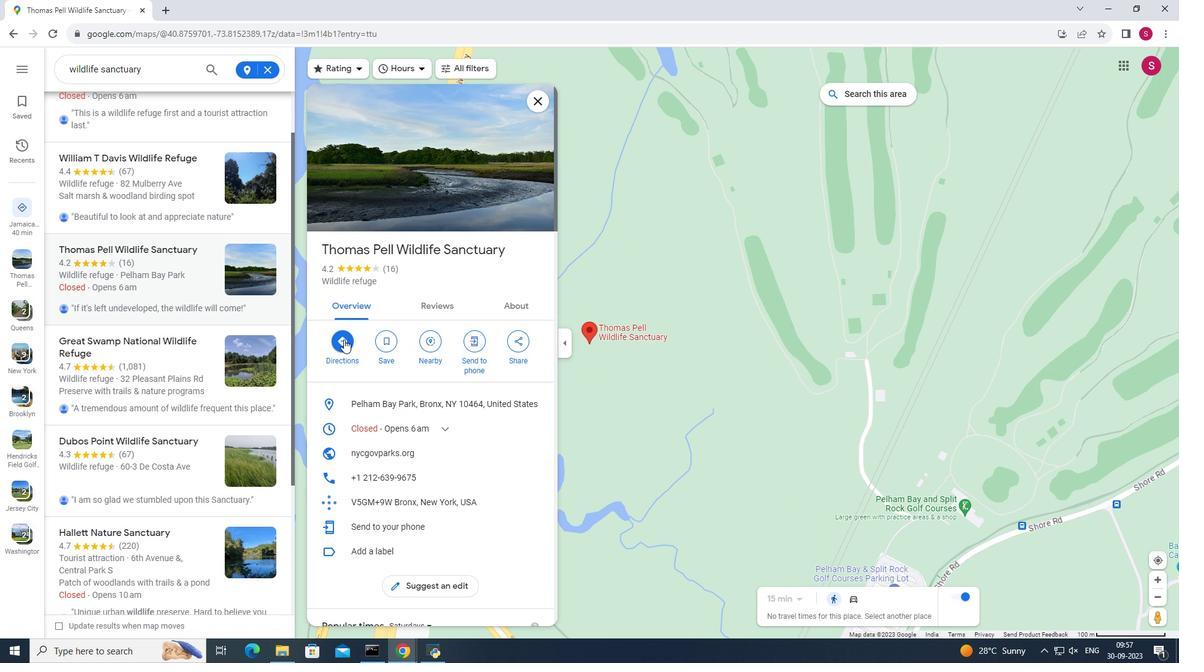 
Action: Mouse pressed left at (343, 339)
Screenshot: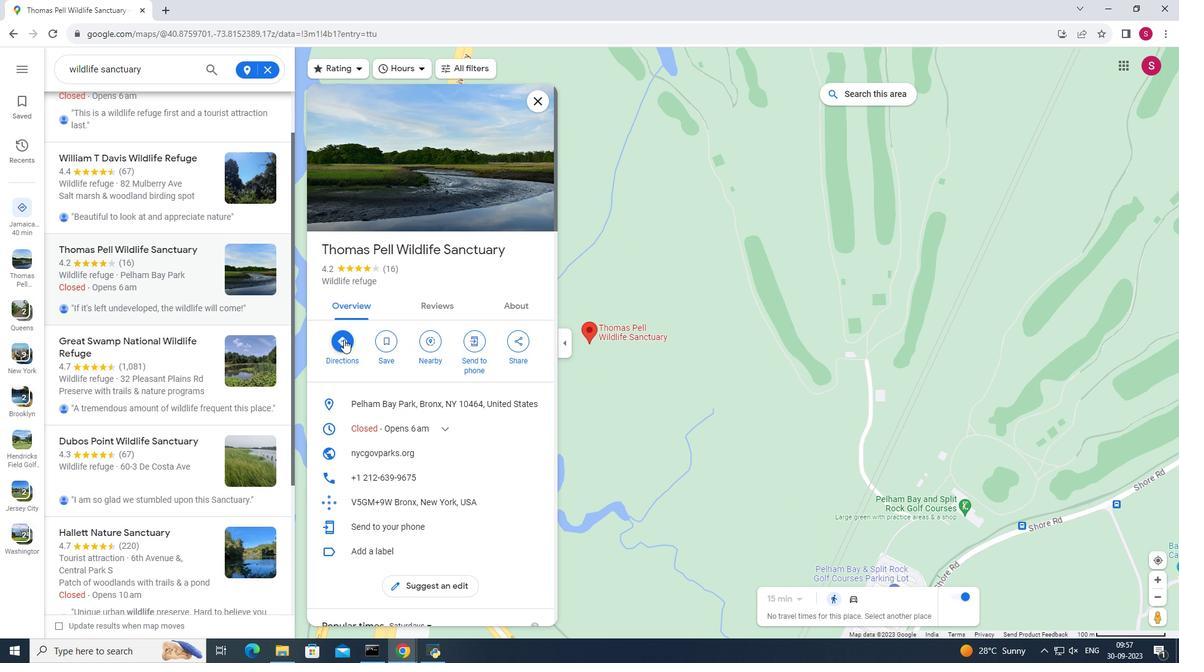 
Action: Mouse moved to (91, 63)
Screenshot: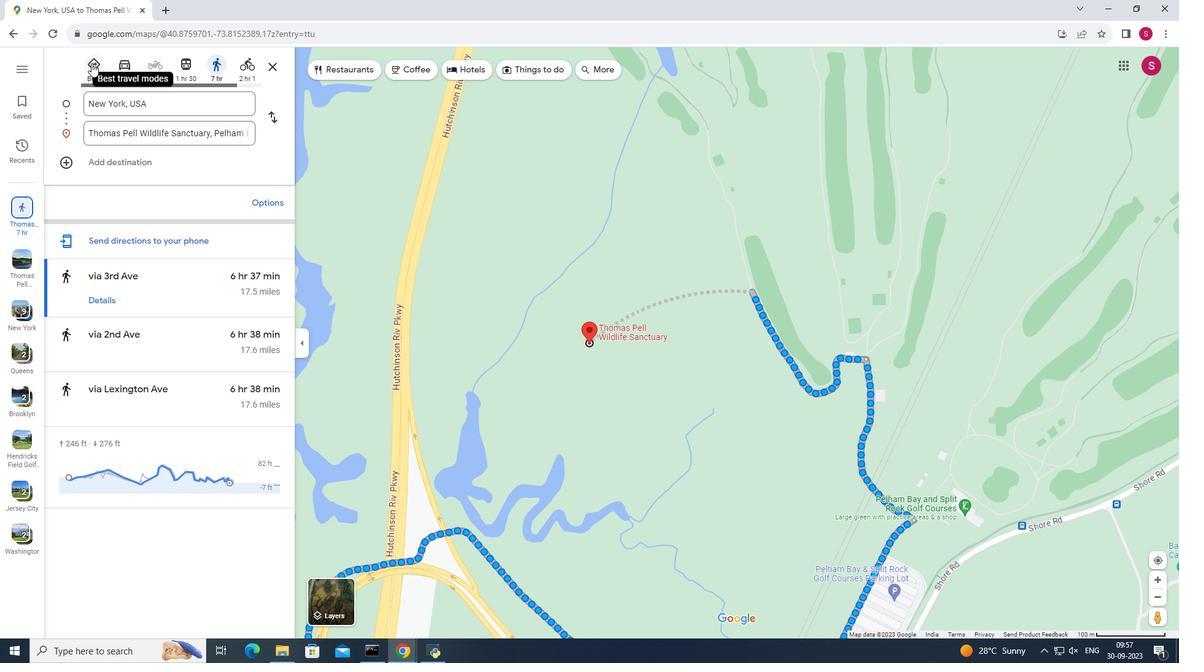 
Action: Mouse pressed left at (91, 63)
Screenshot: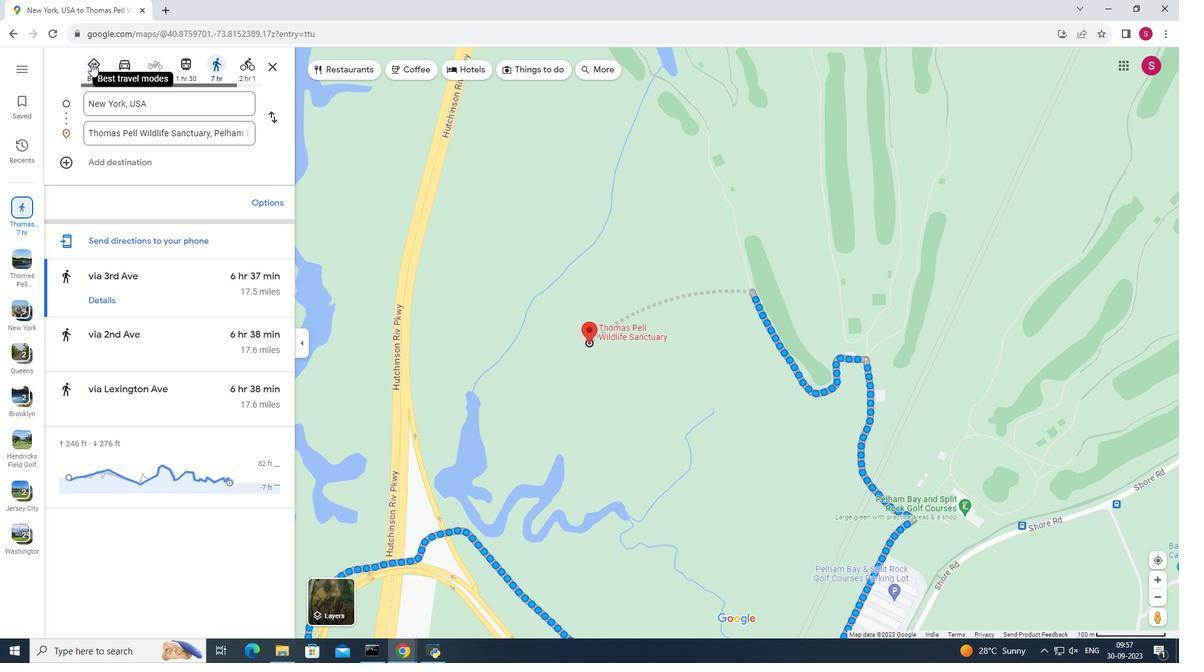 
Action: Mouse moved to (240, 191)
Screenshot: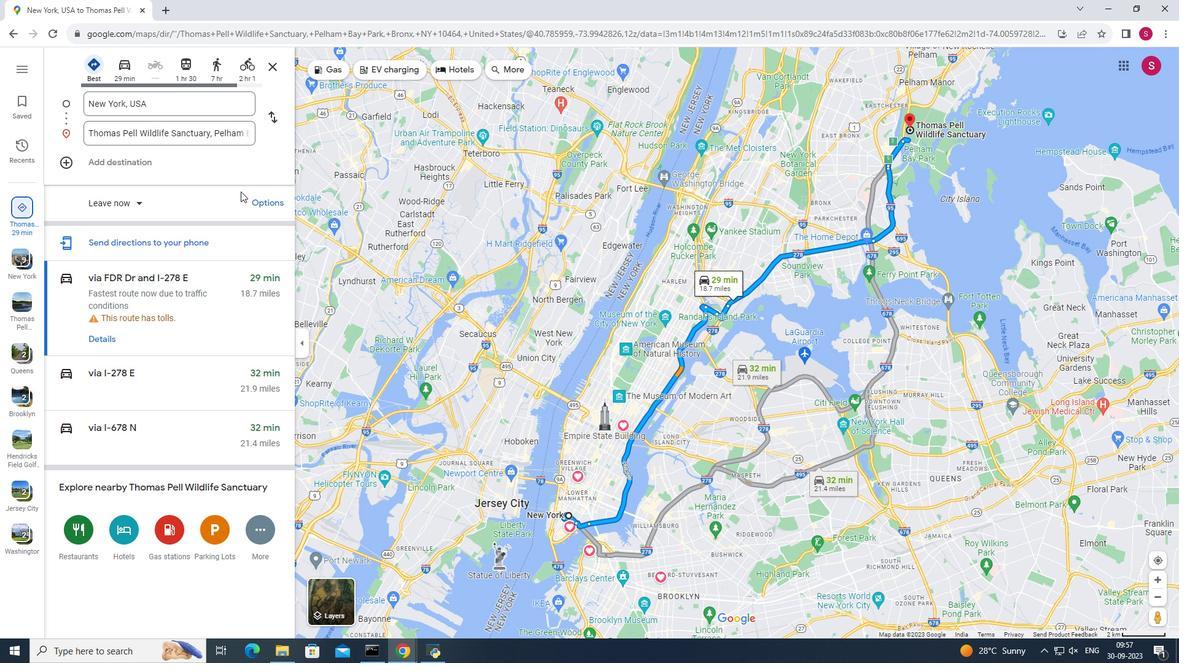 
Action: Mouse scrolled (240, 191) with delta (0, 0)
Screenshot: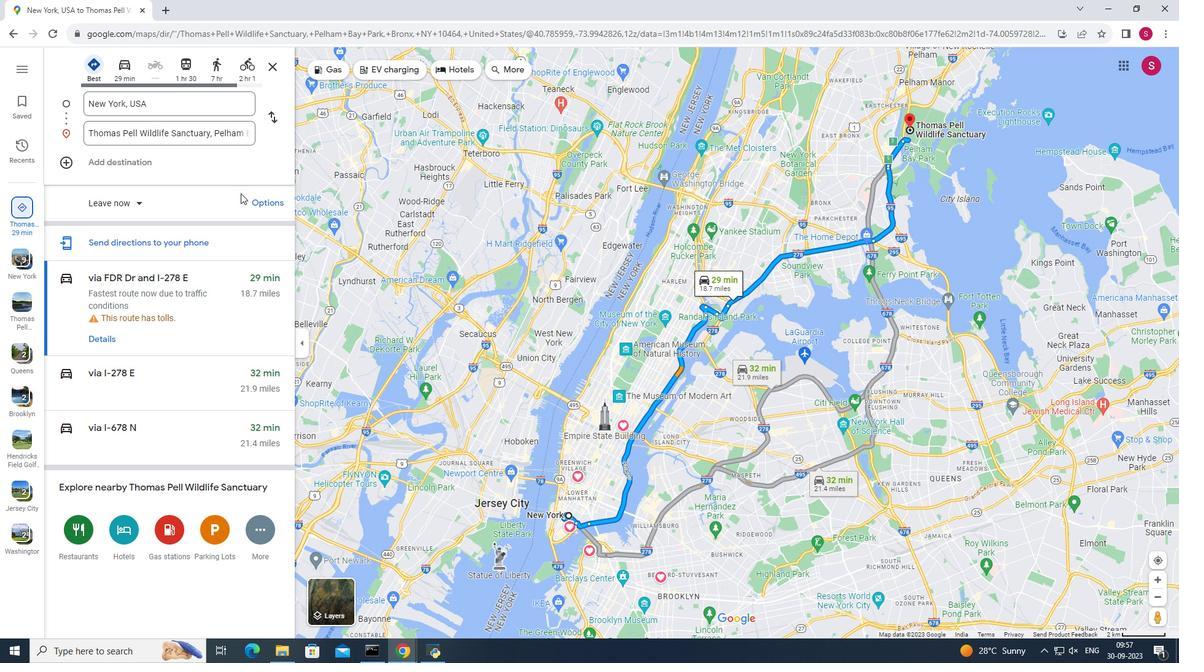
Action: Mouse moved to (240, 193)
Screenshot: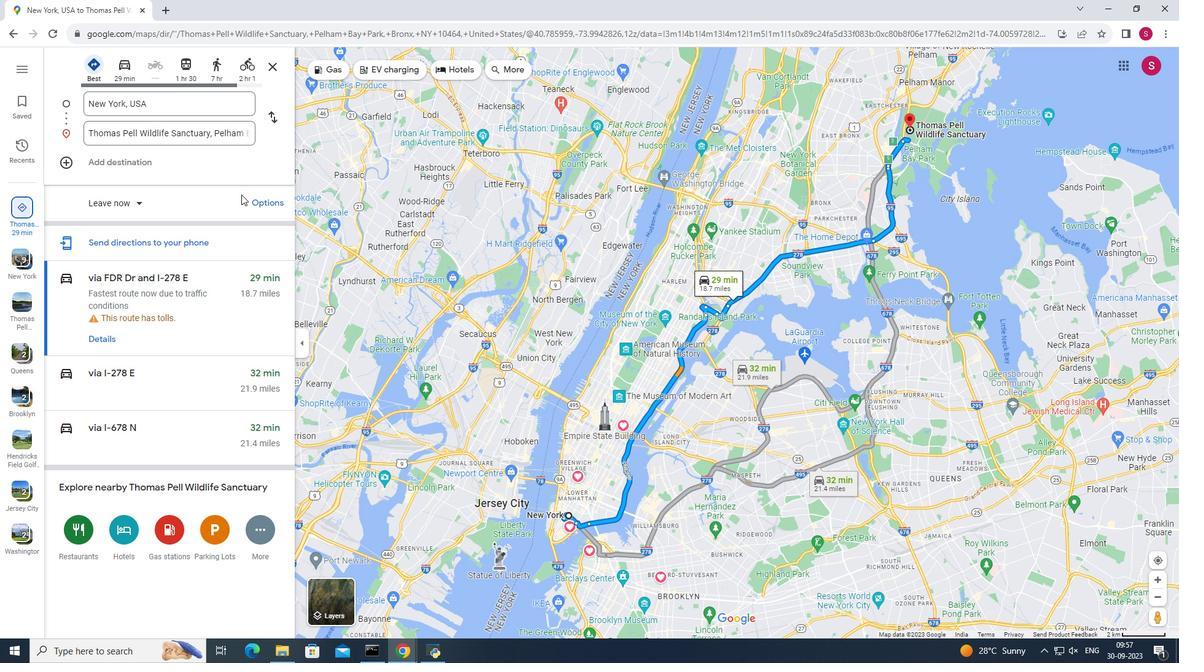 
Action: Mouse scrolled (240, 192) with delta (0, 0)
Screenshot: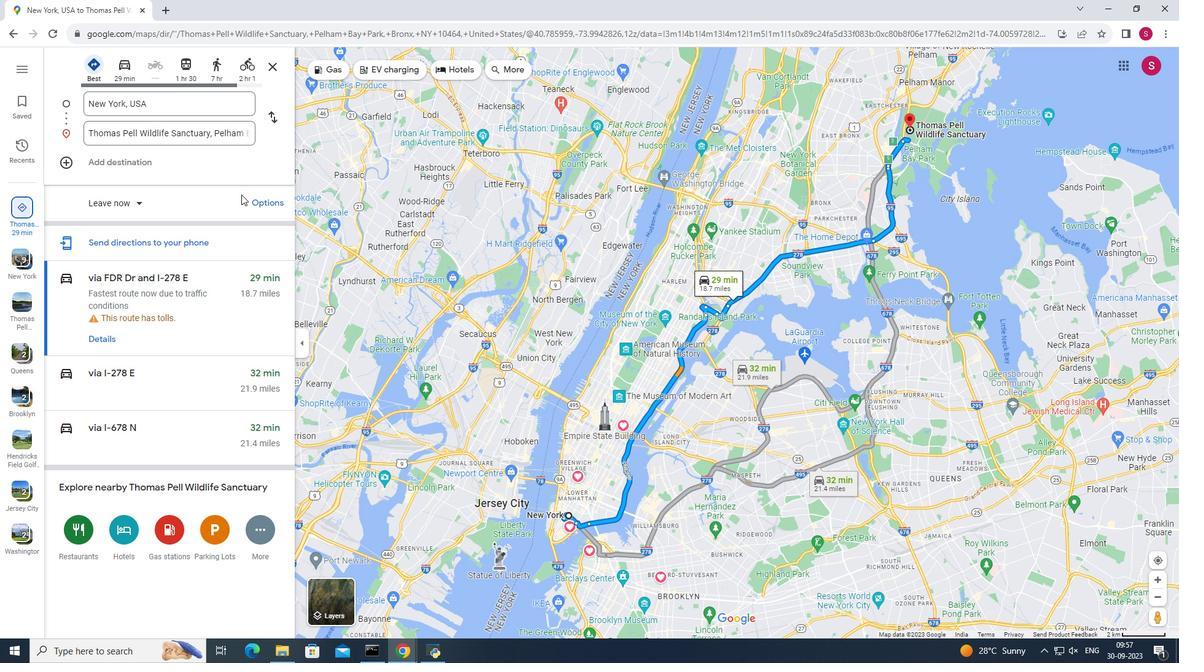 
Action: Mouse moved to (241, 194)
Screenshot: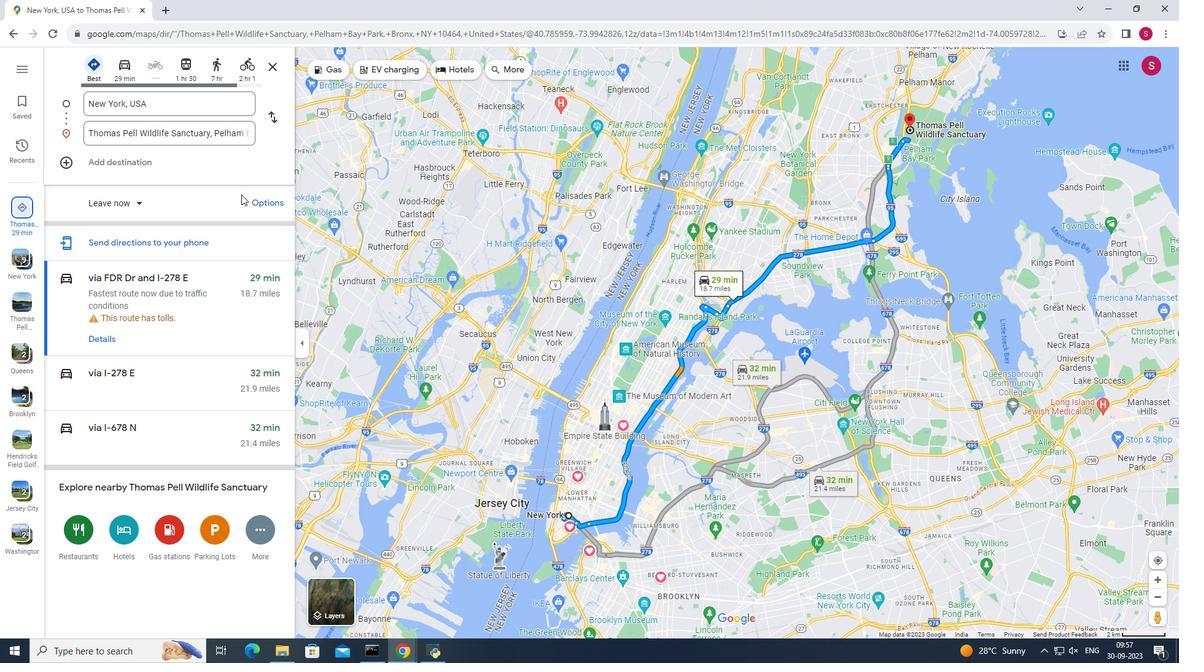 
Action: Mouse scrolled (241, 194) with delta (0, 0)
Screenshot: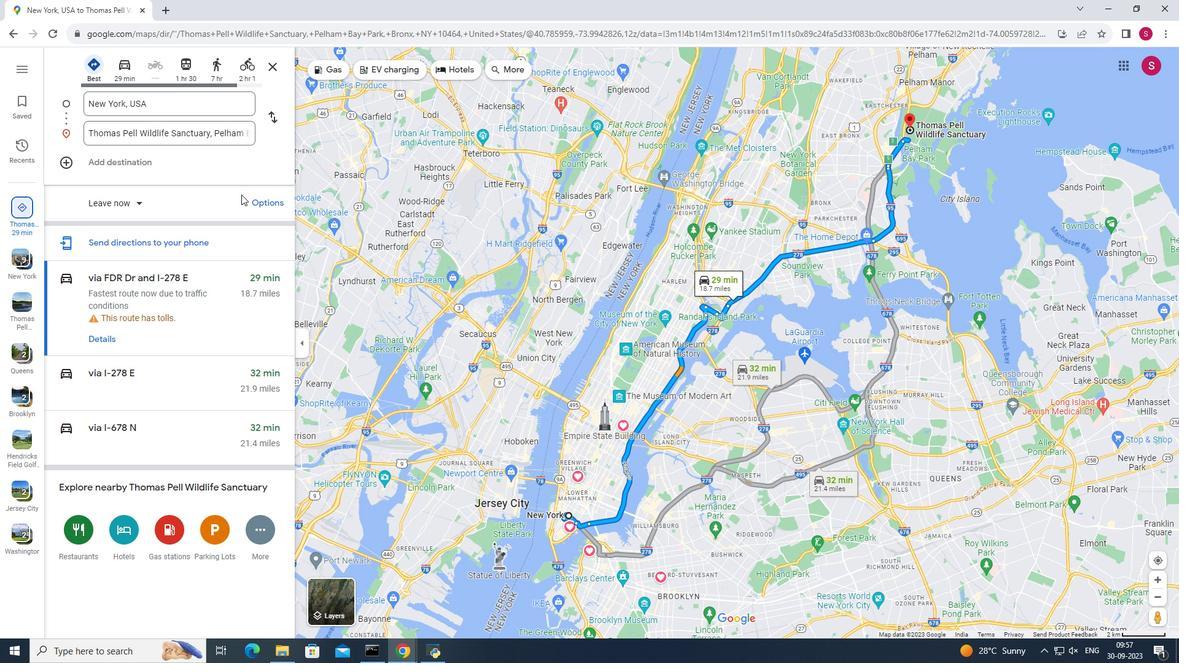 
Action: Mouse moved to (269, 61)
Screenshot: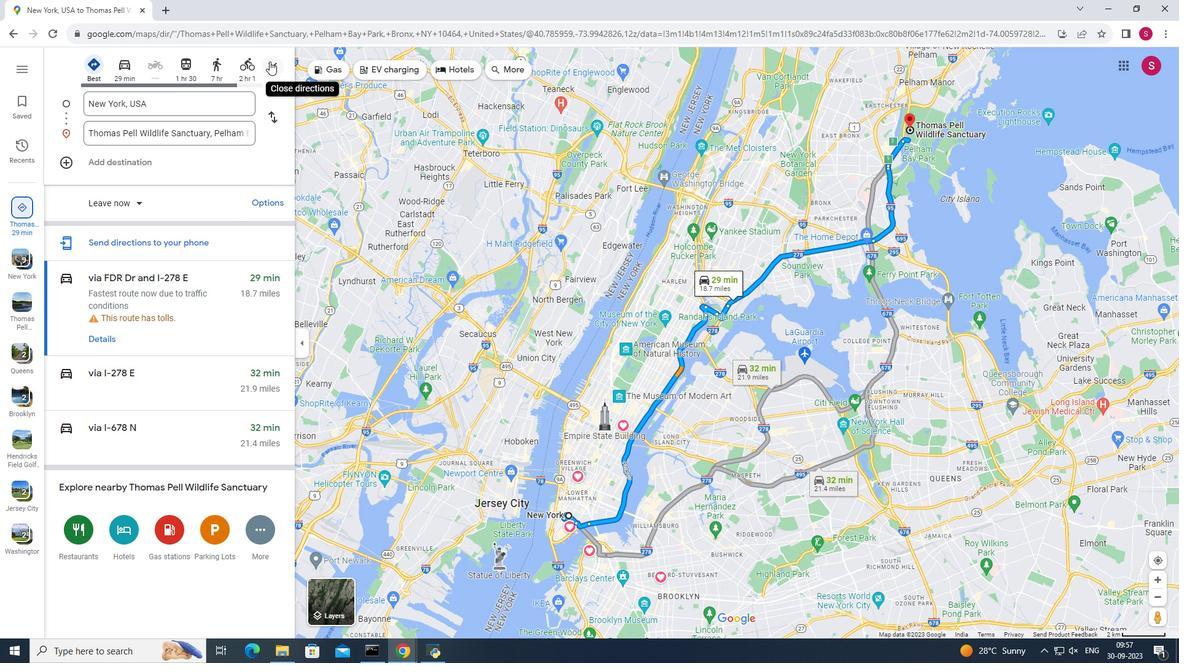 
Action: Mouse pressed left at (269, 61)
Screenshot: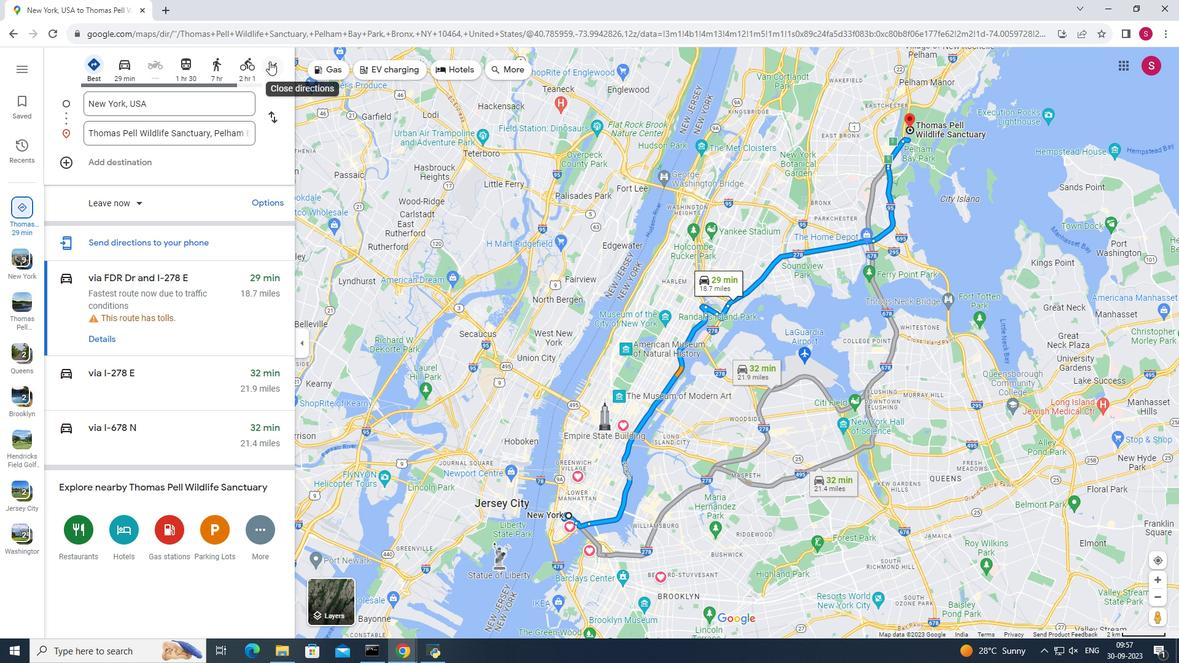 
Action: Mouse moved to (535, 95)
Screenshot: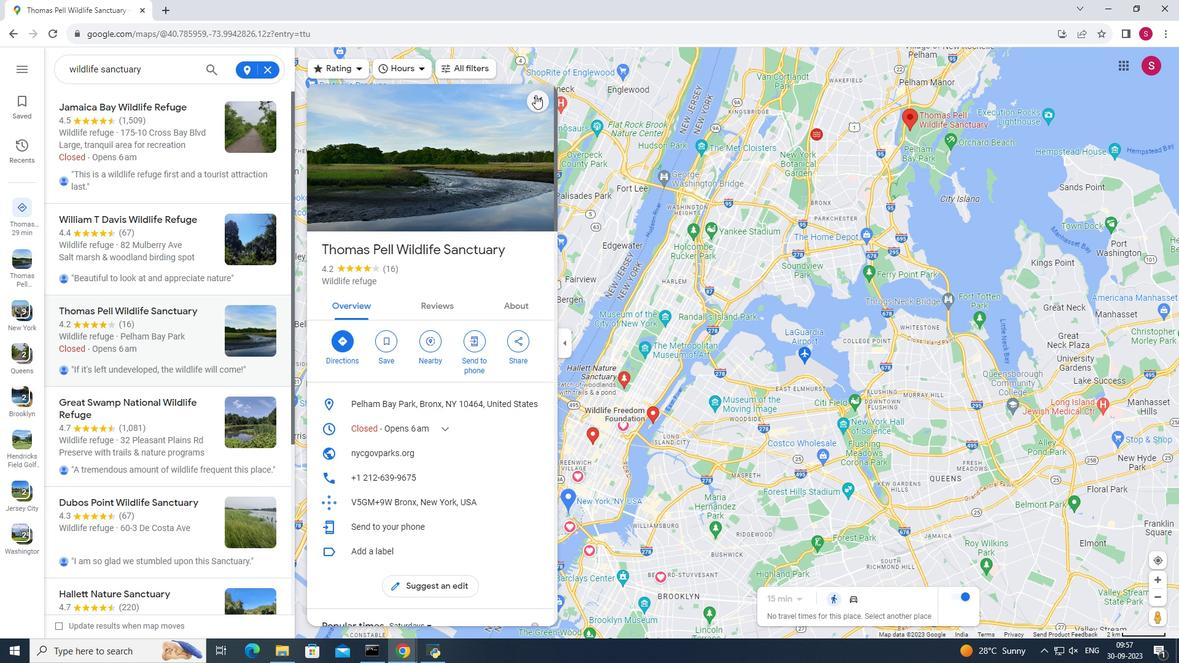 
Action: Mouse pressed left at (535, 95)
Screenshot: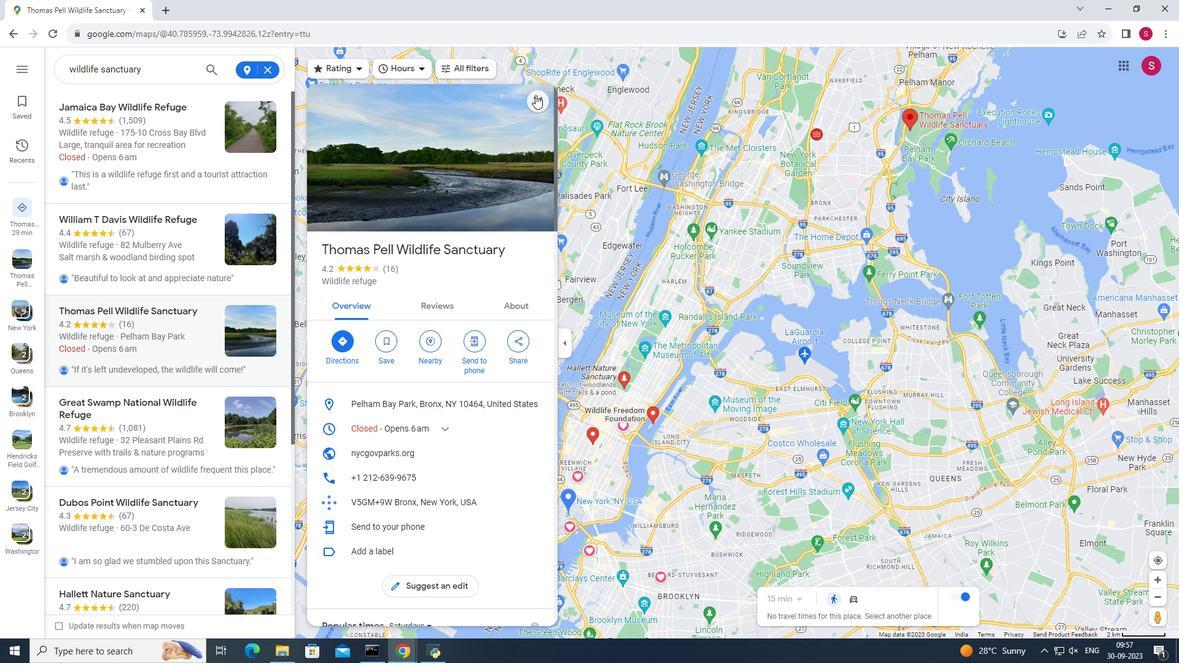 
Action: Mouse moved to (165, 348)
Screenshot: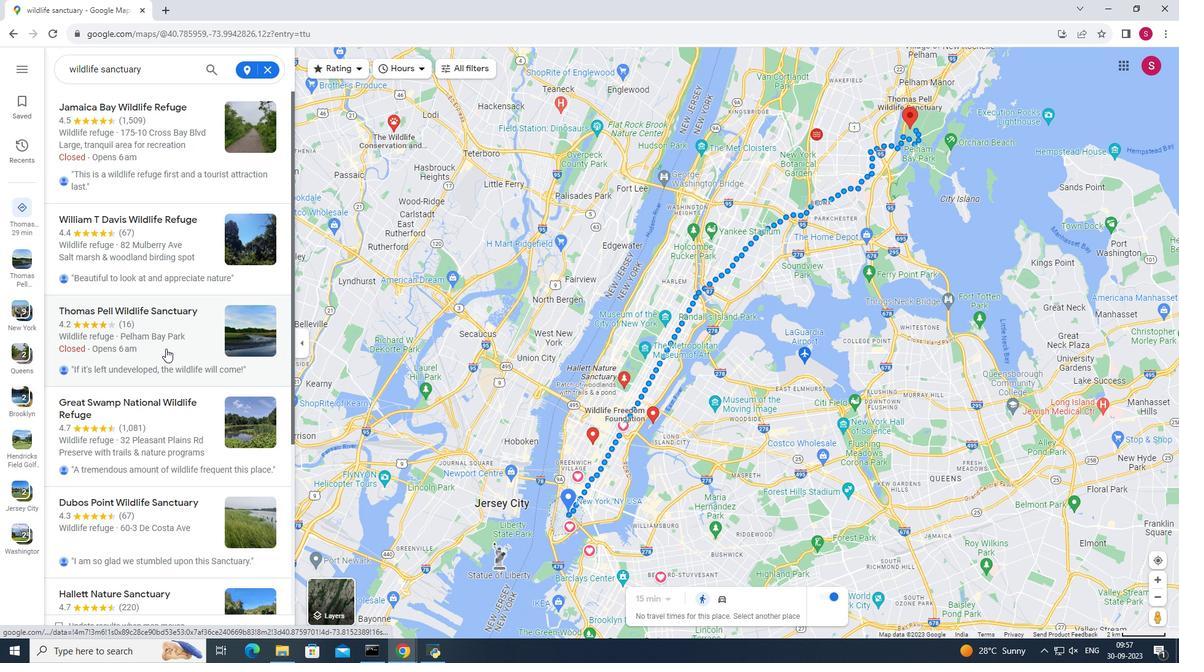 
Action: Mouse scrolled (165, 348) with delta (0, 0)
Screenshot: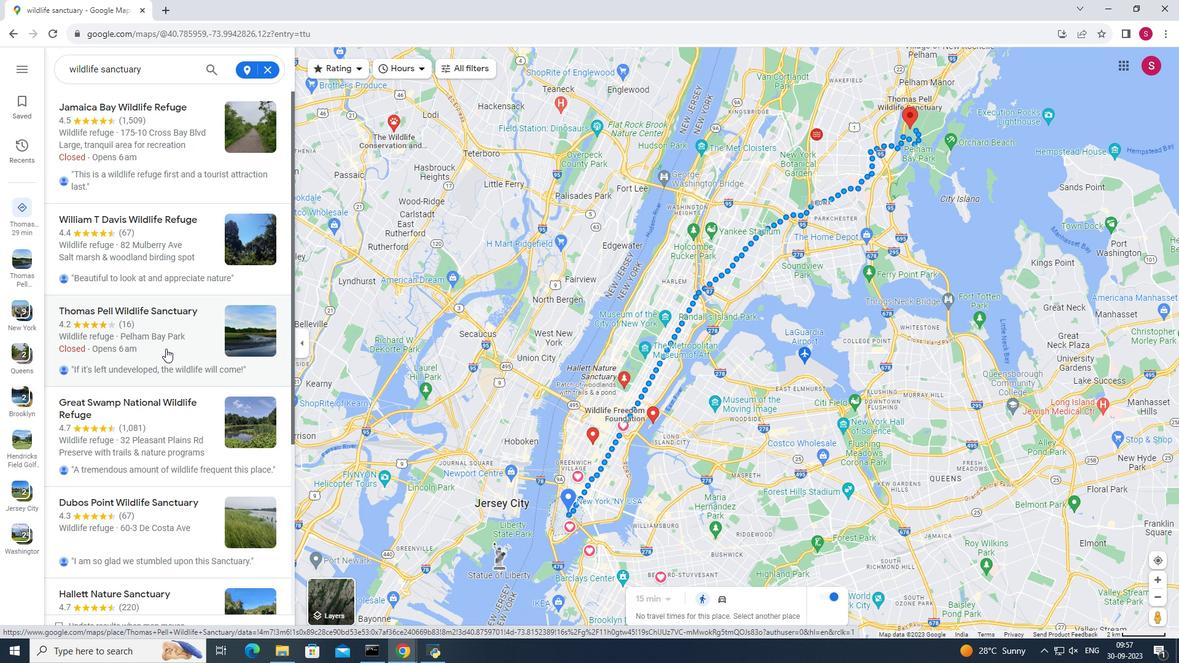 
Action: Mouse scrolled (165, 348) with delta (0, 0)
Screenshot: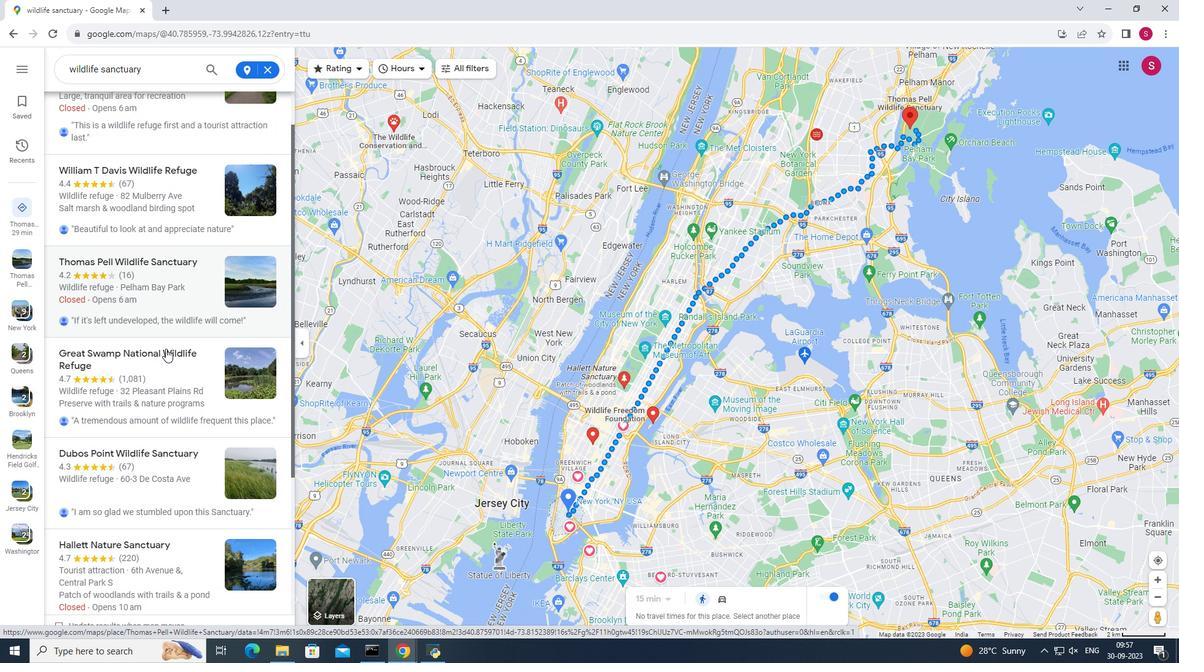
Action: Mouse scrolled (165, 348) with delta (0, 0)
Screenshot: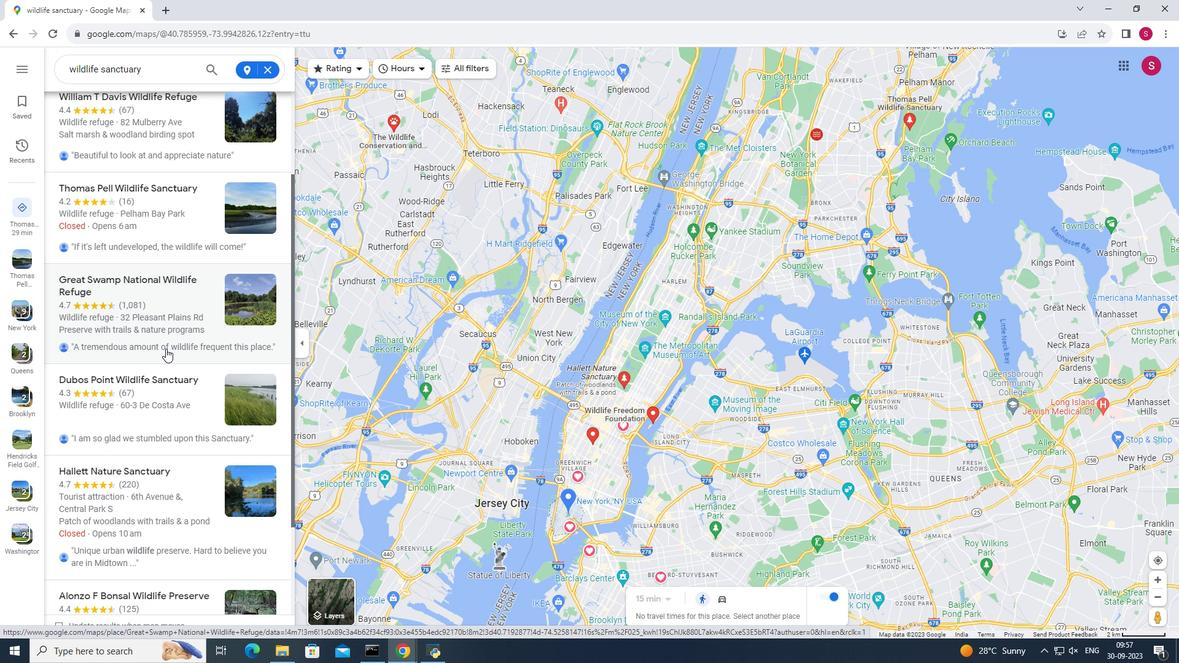 
Action: Mouse moved to (165, 343)
Screenshot: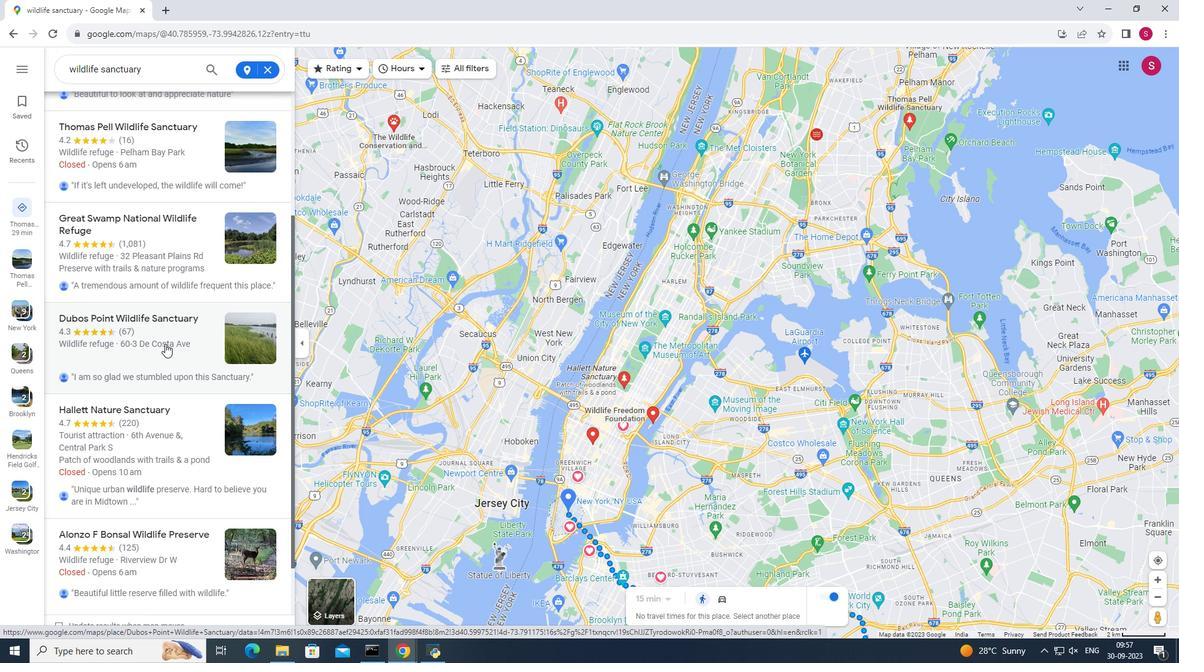 
Action: Mouse pressed left at (165, 343)
Screenshot: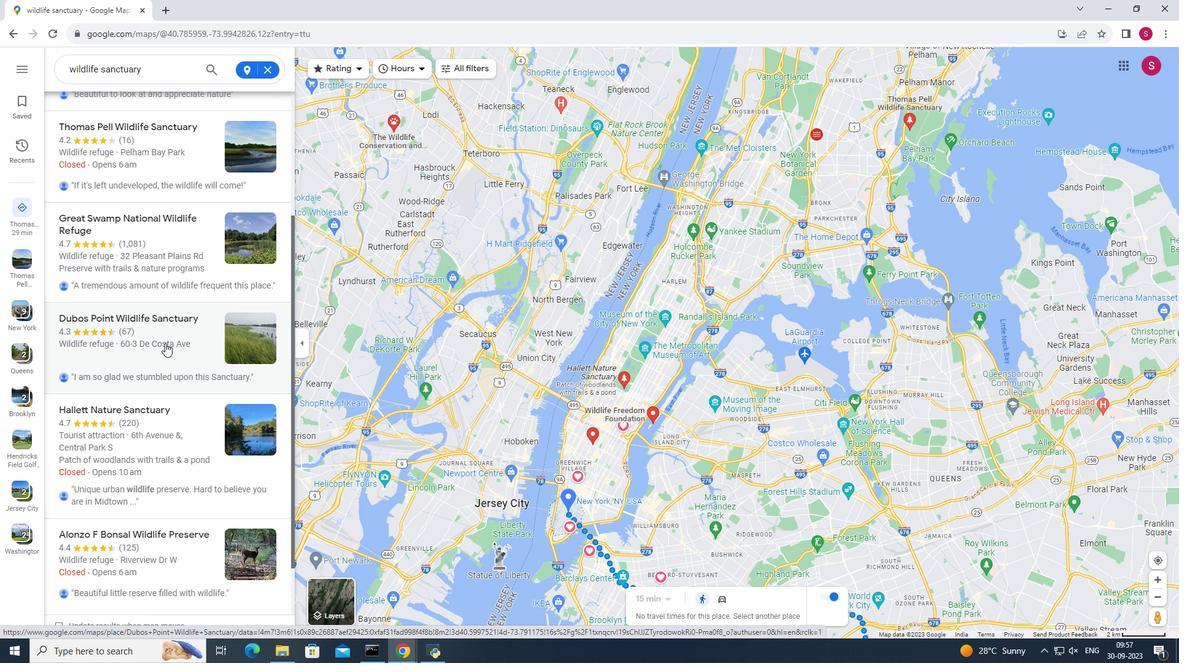 
Action: Mouse moved to (340, 343)
Screenshot: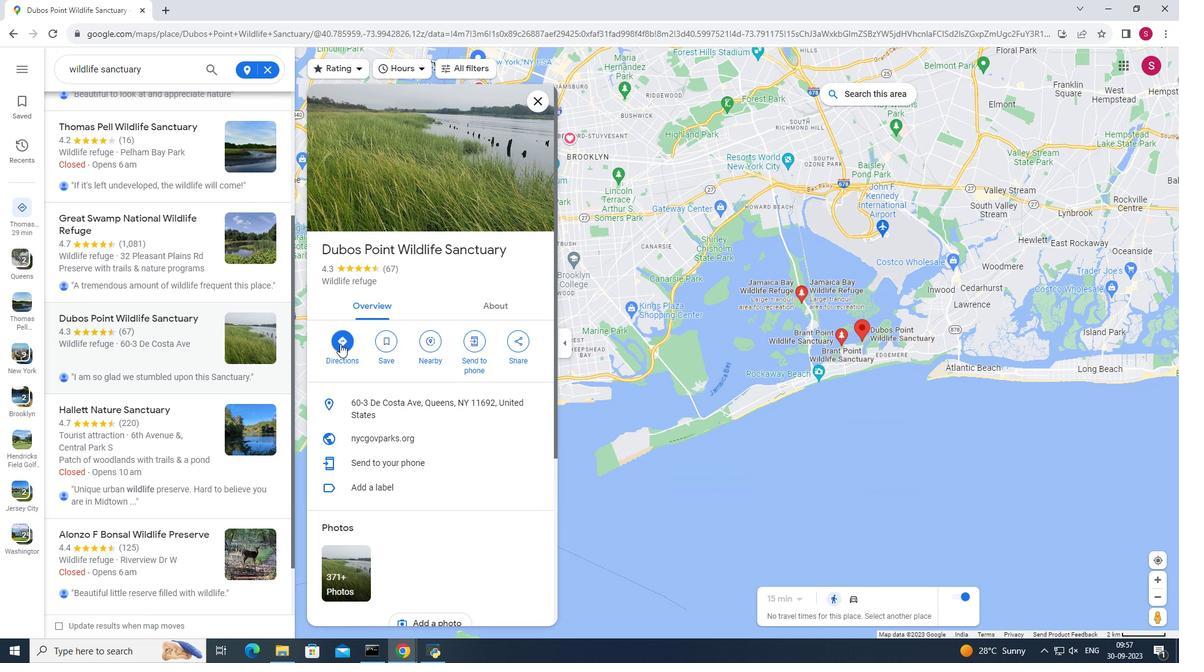 
Action: Mouse pressed left at (340, 343)
Screenshot: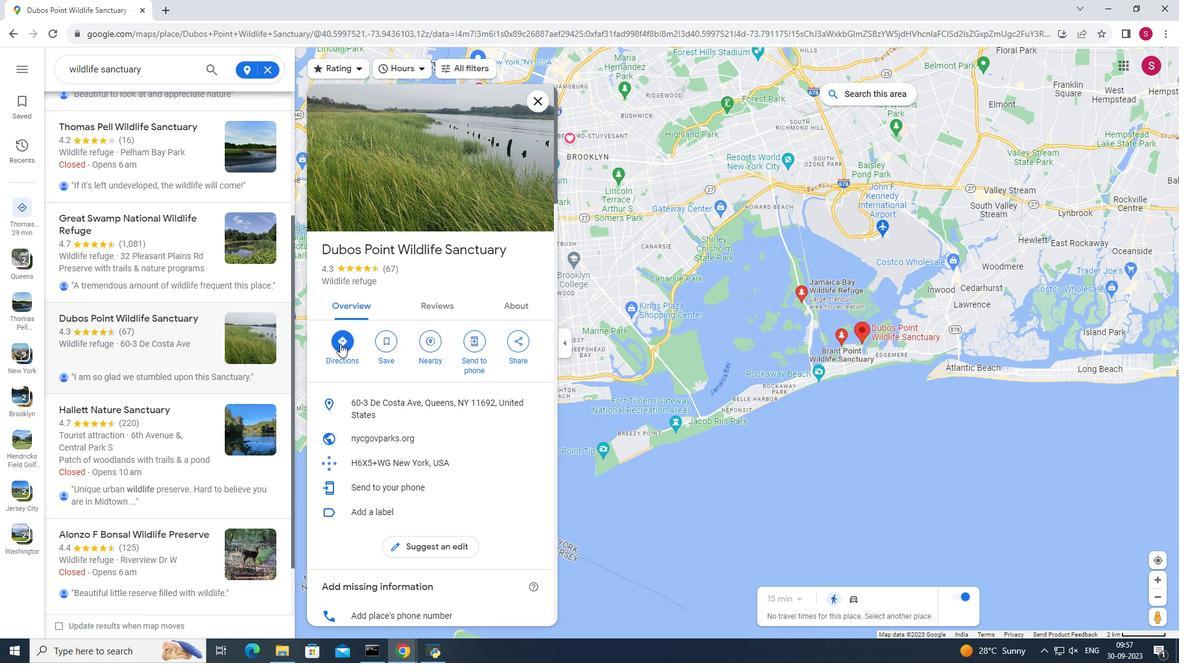 
Action: Mouse moved to (94, 66)
Screenshot: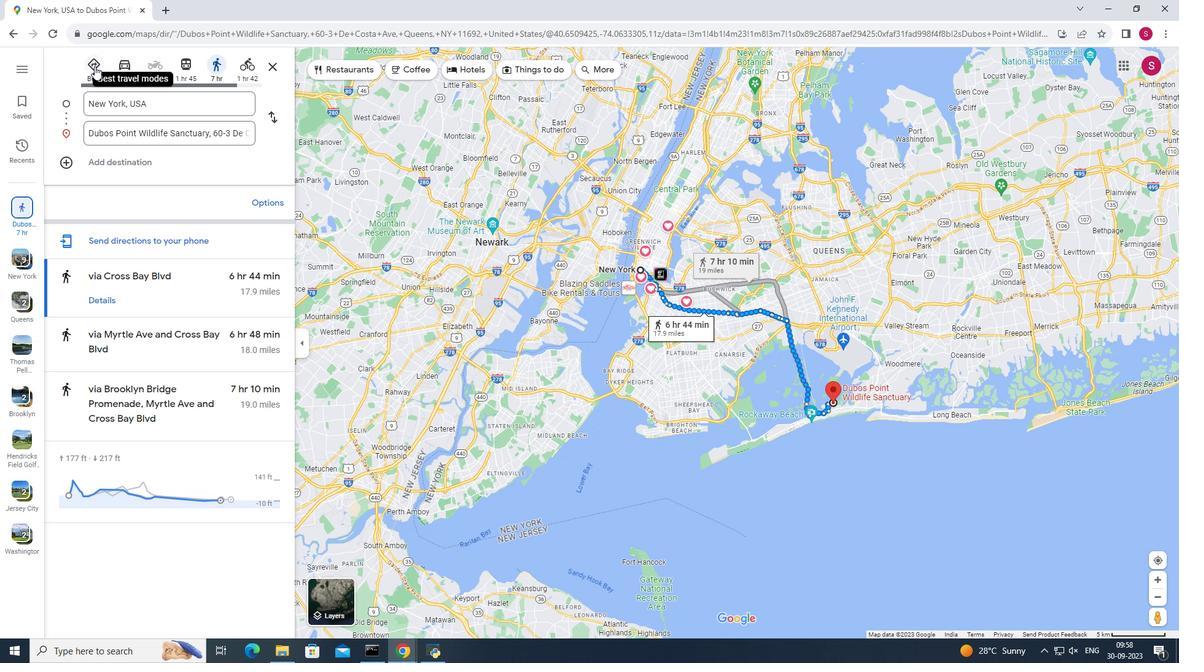 
Action: Mouse pressed left at (94, 66)
Screenshot: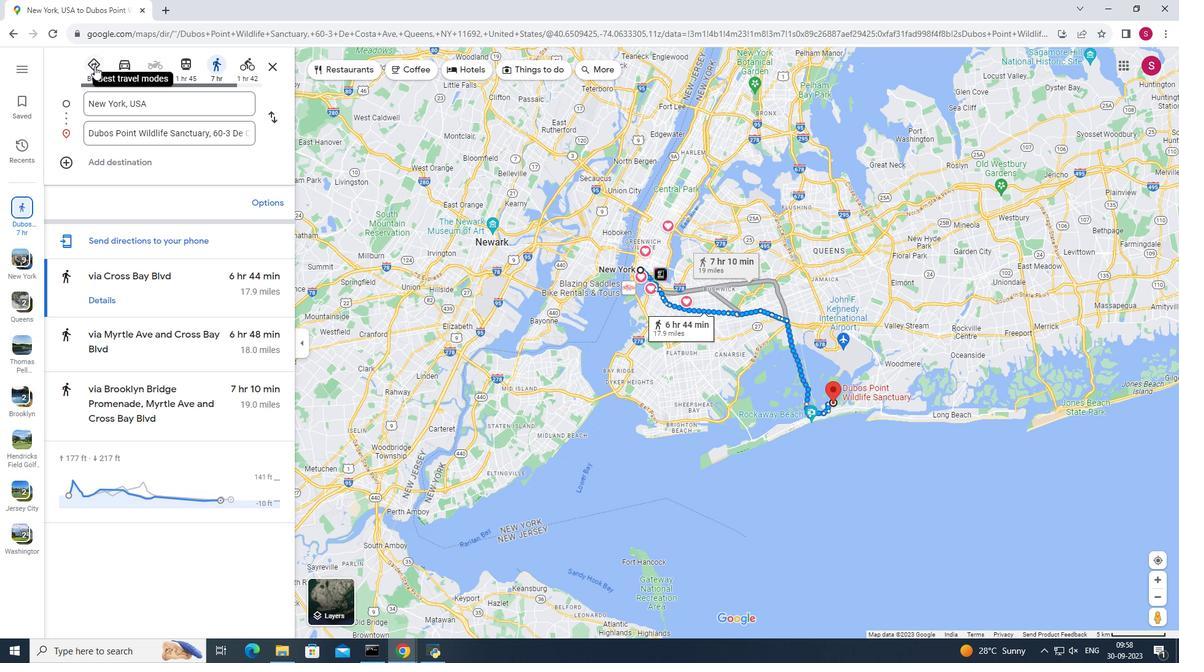 
Action: Mouse moved to (268, 66)
Screenshot: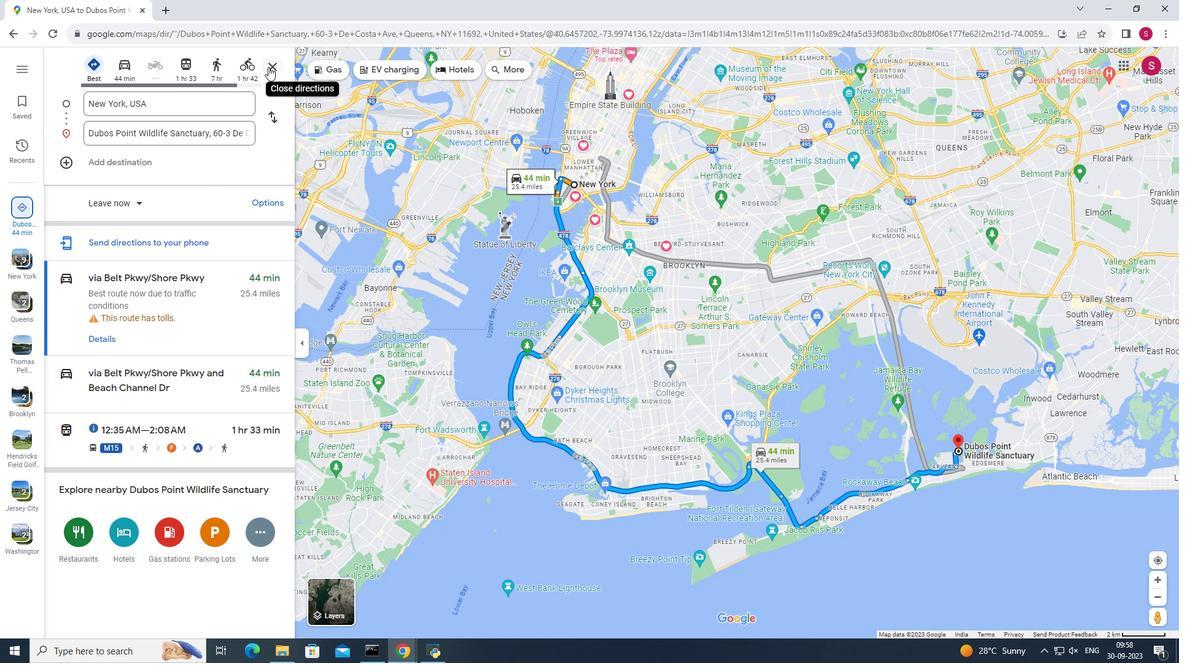 
Action: Mouse pressed left at (268, 66)
Screenshot: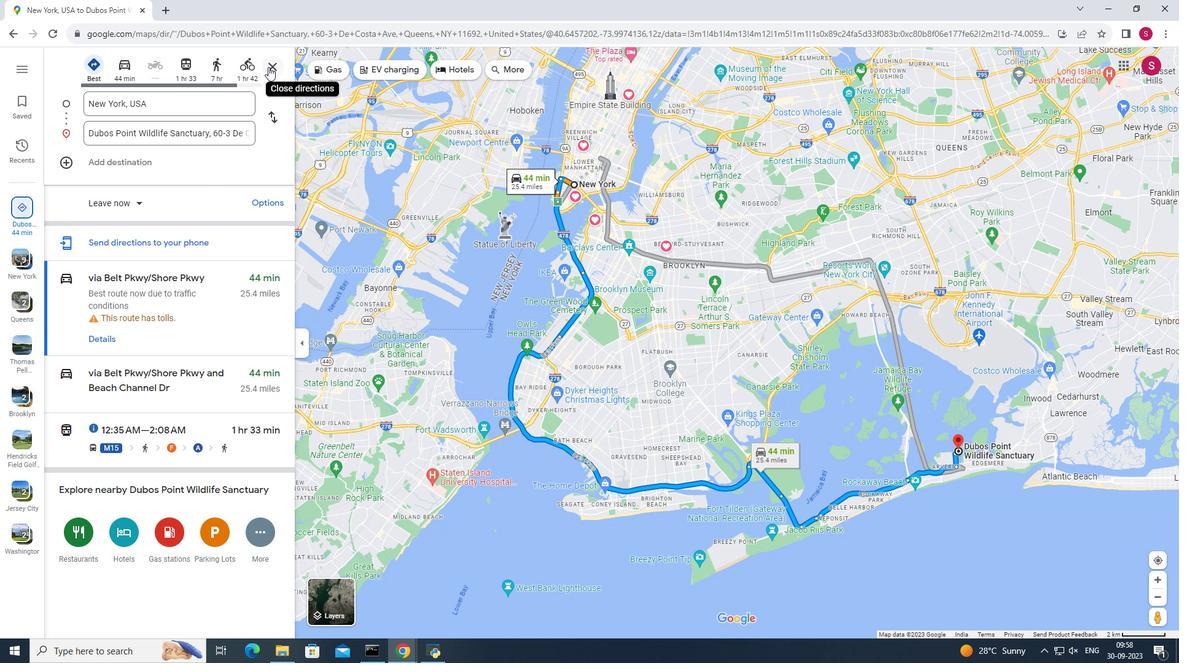 
Action: Mouse moved to (536, 104)
Screenshot: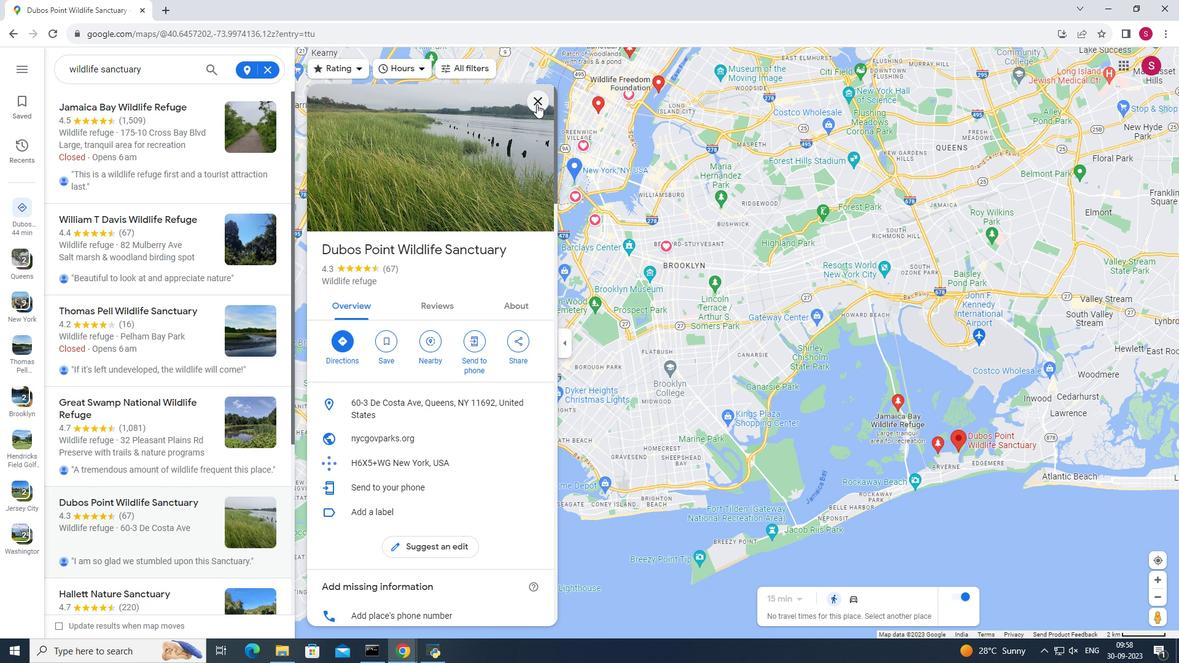 
Action: Mouse pressed left at (536, 104)
Screenshot: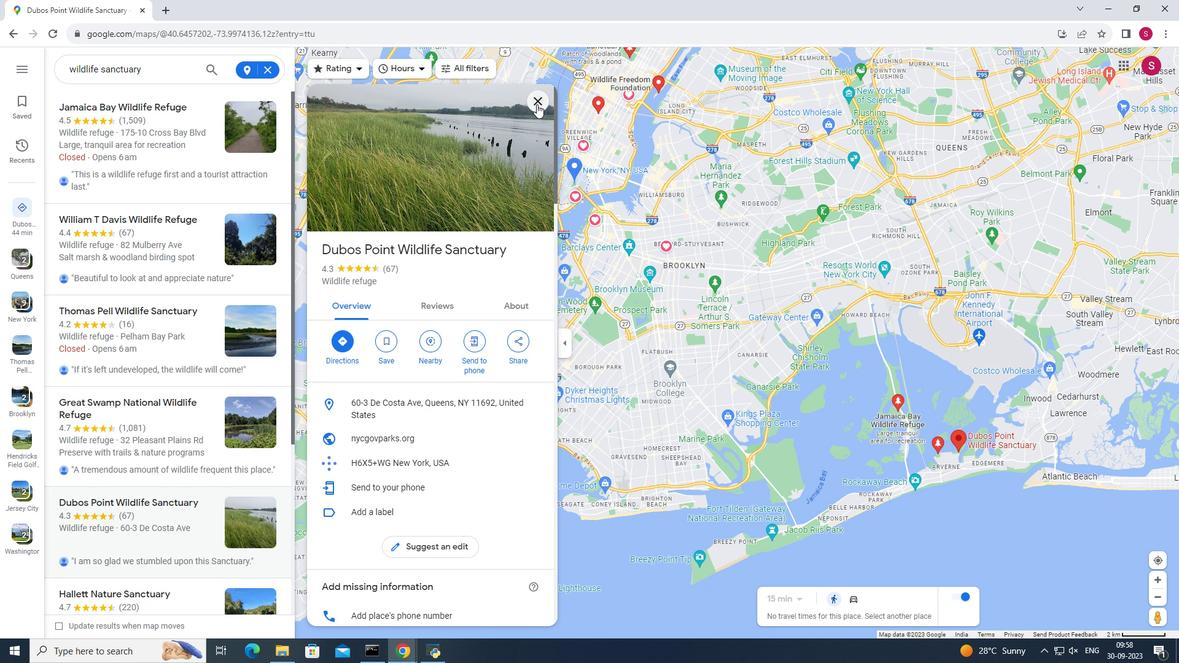 
